 Task: Search one way flight ticket for 5 adults, 2 children, 1 infant in seat and 1 infant on lap in economy from Moab: Canyonlands Regional Airport to Greensboro: Piedmont Triad International Airport on 5-1-2023. Choice of flights is Spirit. Number of bags: 1 carry on bag. Price is upto 78000. Outbound departure time preference is 0:00.
Action: Mouse moved to (197, 342)
Screenshot: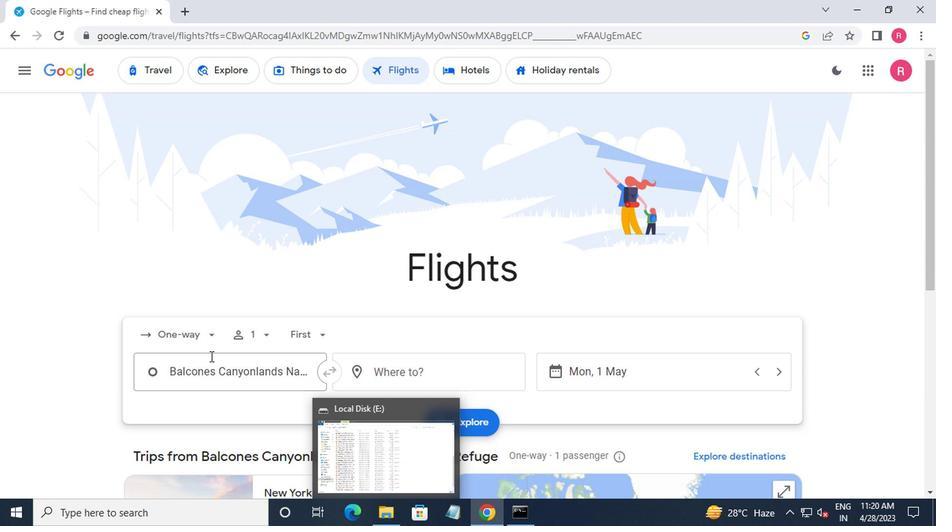 
Action: Mouse pressed left at (197, 342)
Screenshot: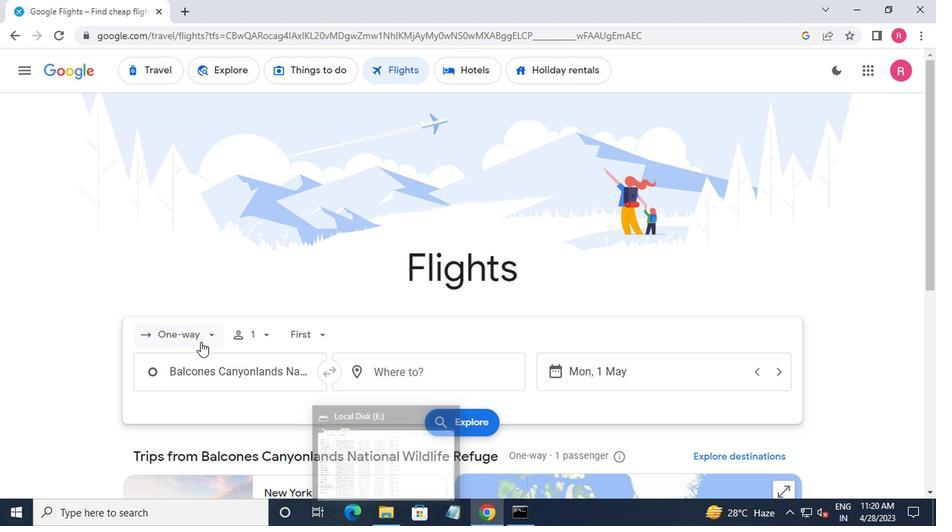 
Action: Mouse moved to (200, 407)
Screenshot: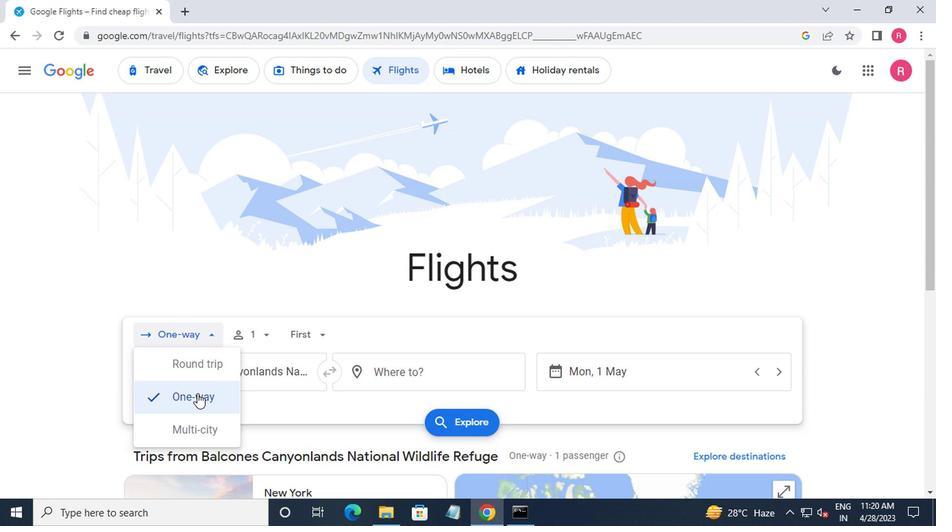 
Action: Mouse pressed left at (200, 407)
Screenshot: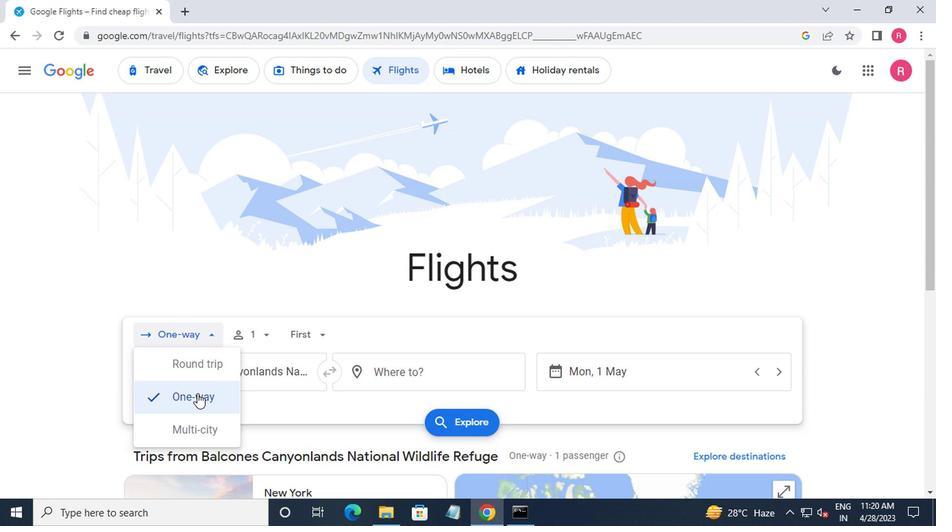 
Action: Mouse moved to (253, 338)
Screenshot: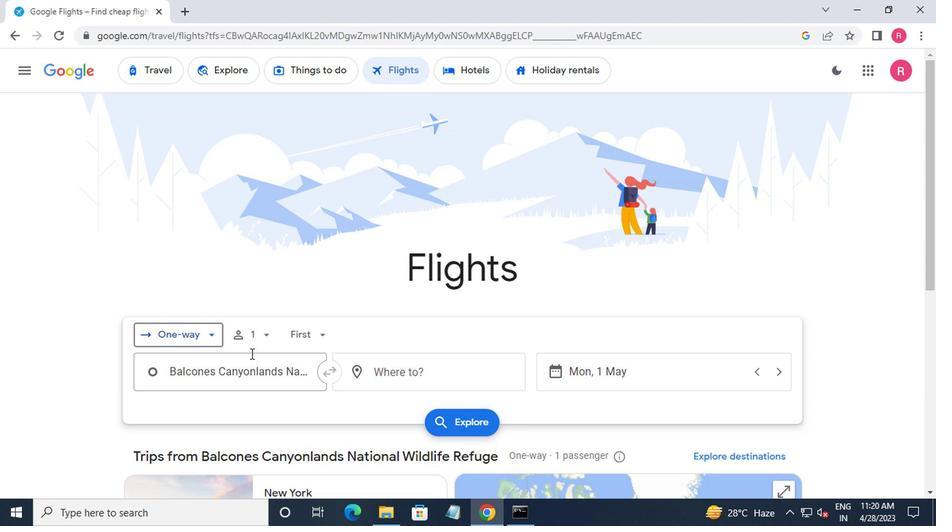 
Action: Mouse pressed left at (253, 338)
Screenshot: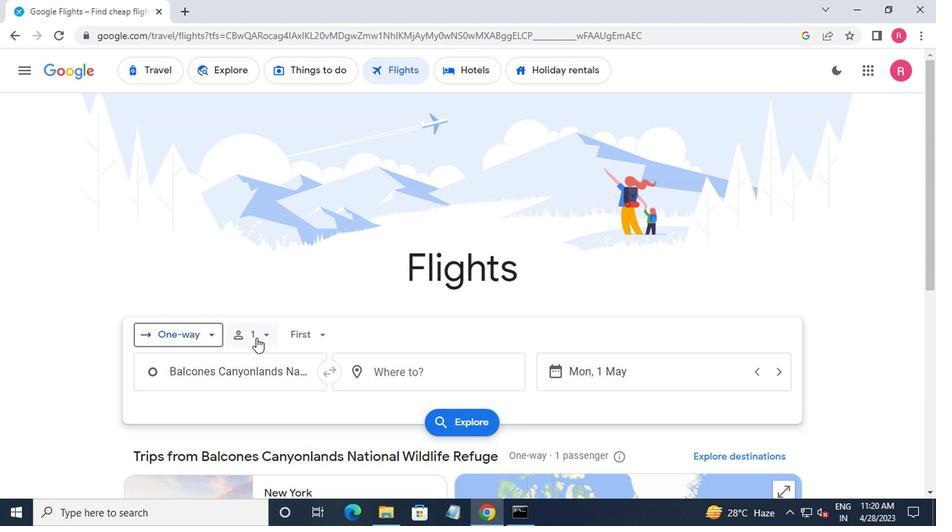 
Action: Mouse moved to (364, 363)
Screenshot: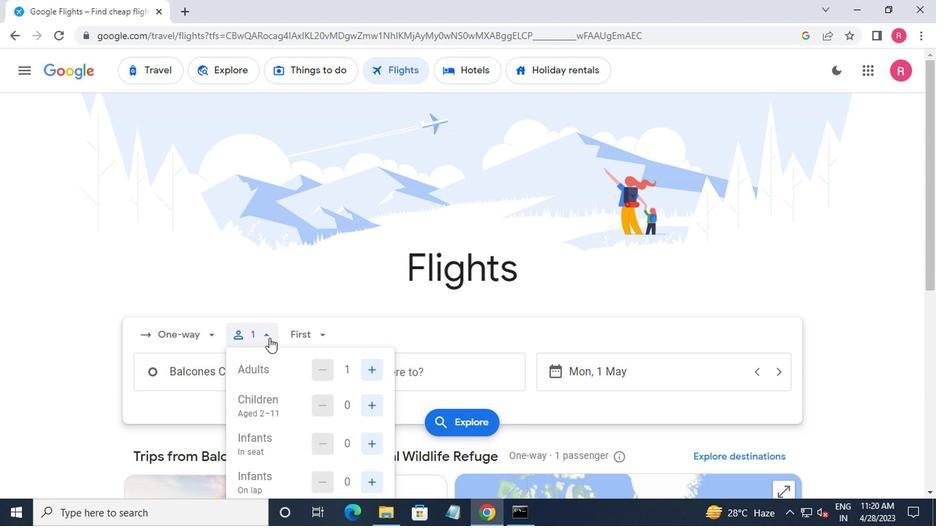 
Action: Mouse pressed left at (364, 363)
Screenshot: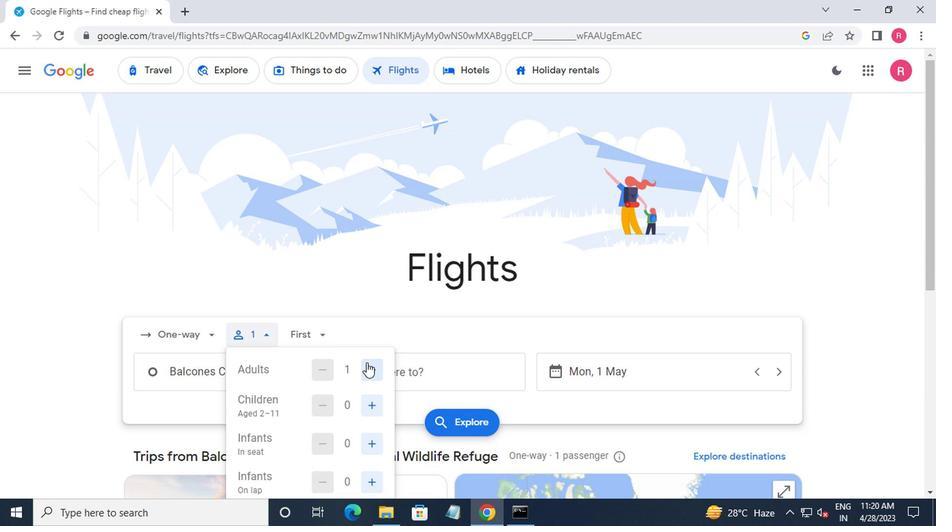 
Action: Mouse moved to (364, 363)
Screenshot: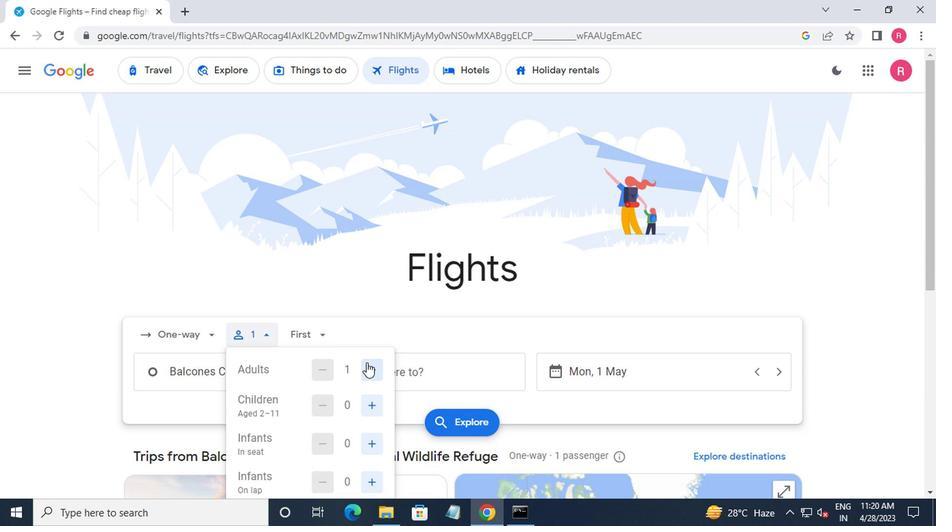 
Action: Mouse pressed left at (364, 363)
Screenshot: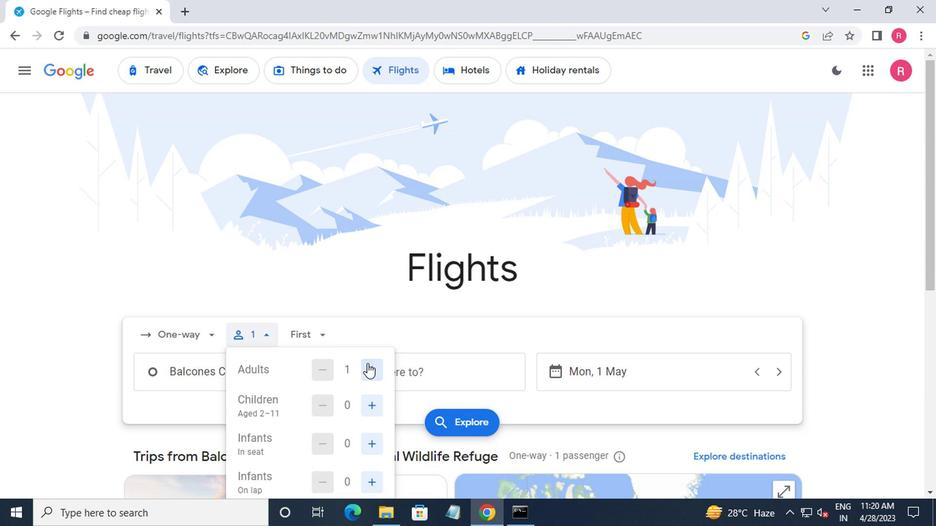 
Action: Mouse pressed left at (364, 363)
Screenshot: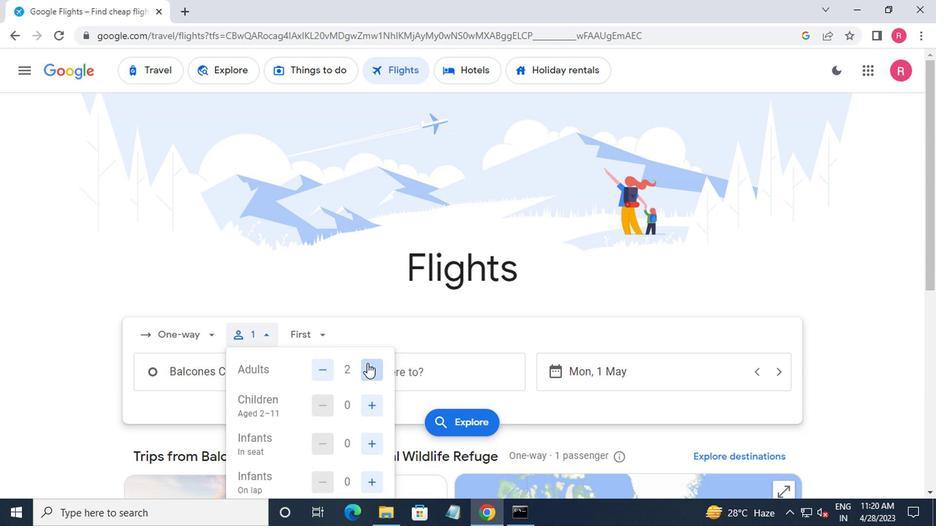 
Action: Mouse pressed left at (364, 363)
Screenshot: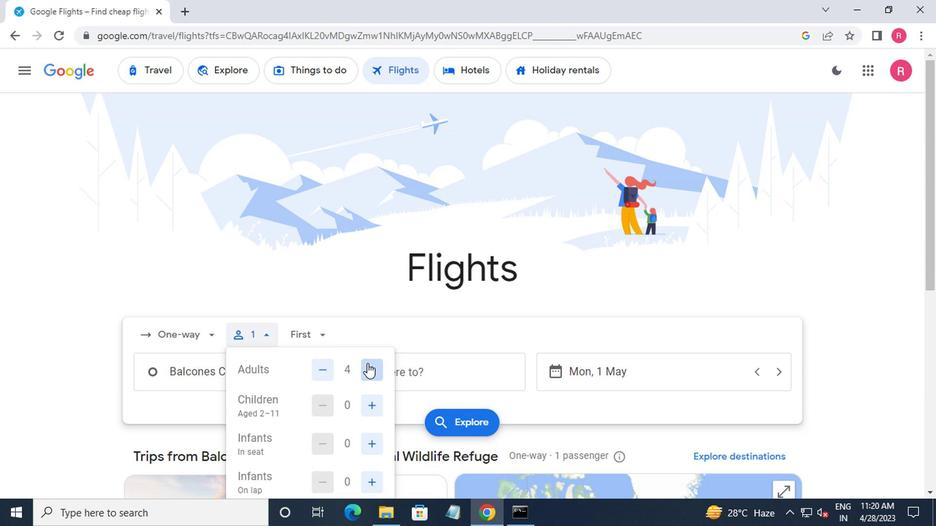 
Action: Mouse moved to (366, 407)
Screenshot: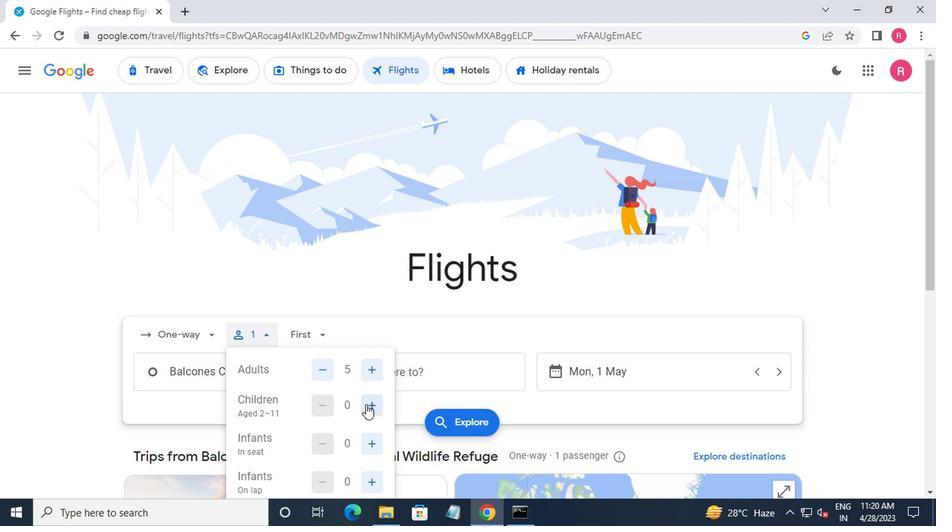 
Action: Mouse pressed left at (366, 407)
Screenshot: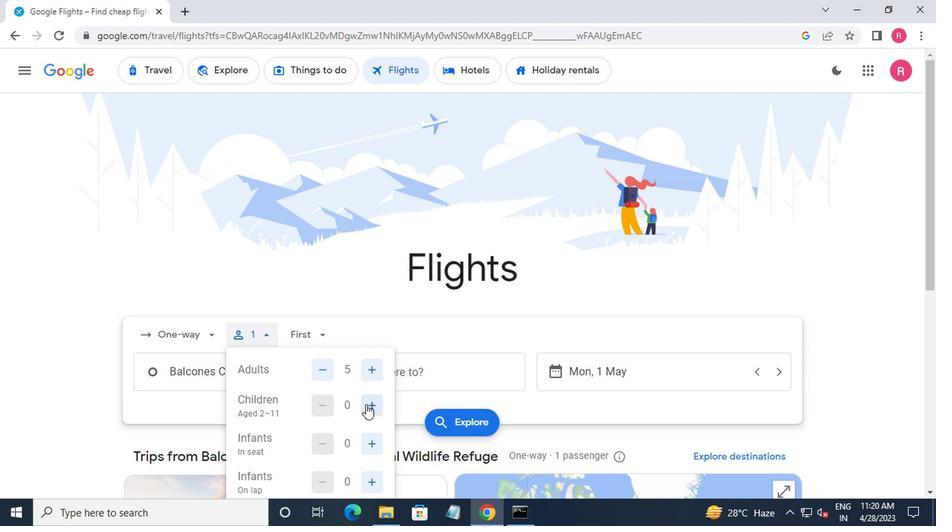 
Action: Mouse moved to (366, 407)
Screenshot: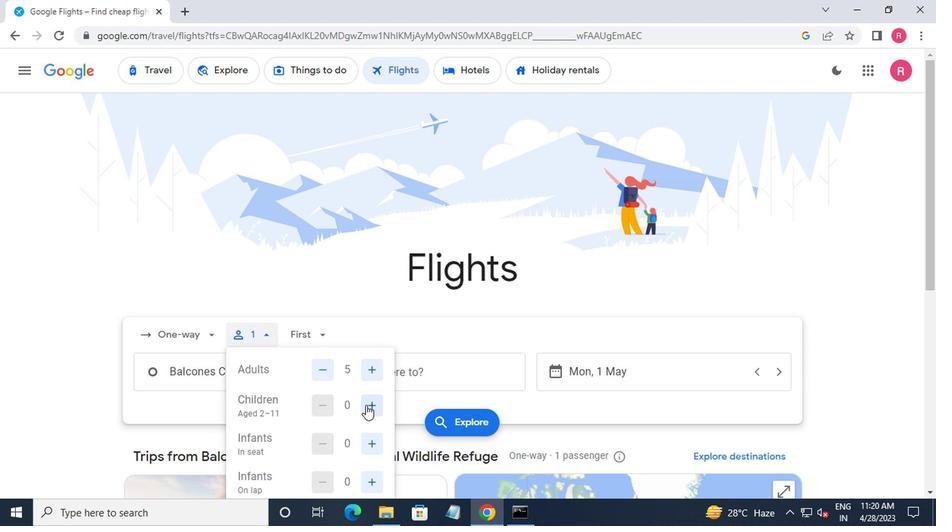 
Action: Mouse pressed left at (366, 407)
Screenshot: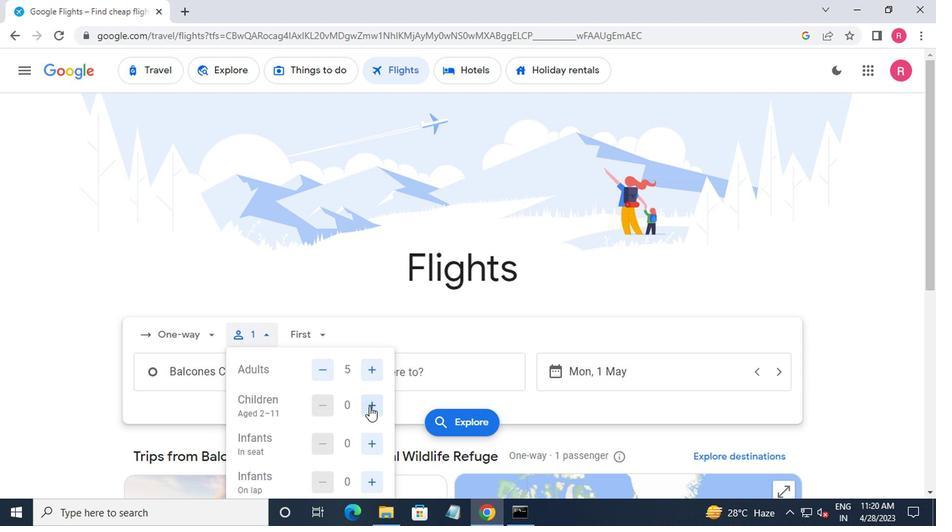 
Action: Mouse moved to (368, 444)
Screenshot: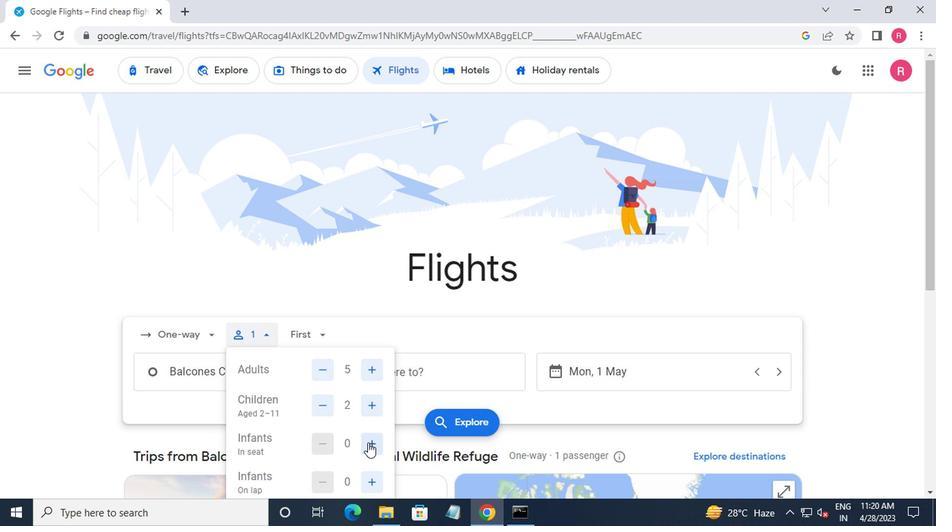 
Action: Mouse pressed left at (368, 444)
Screenshot: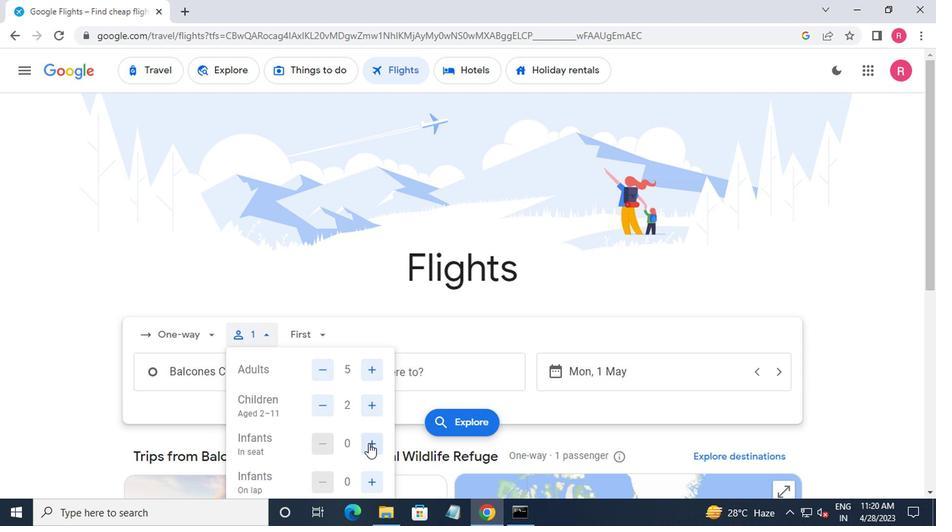 
Action: Mouse moved to (370, 484)
Screenshot: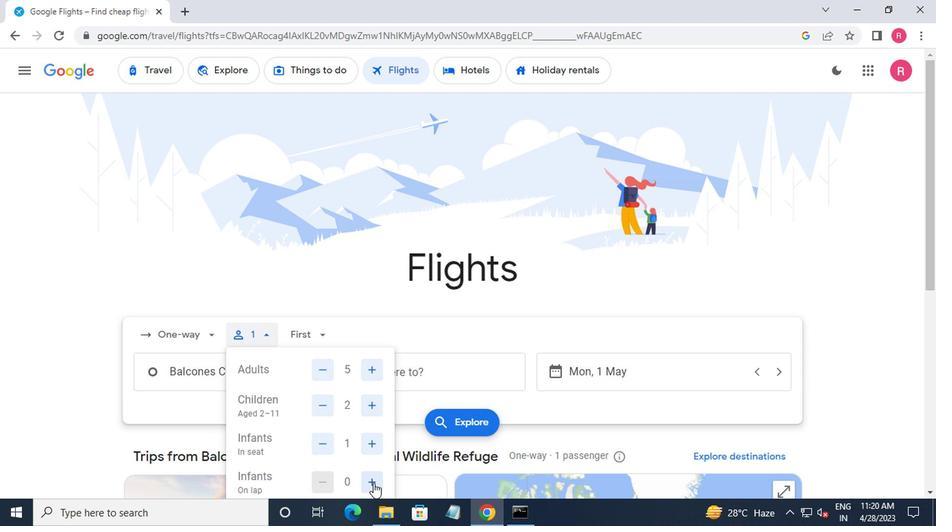 
Action: Mouse pressed left at (370, 484)
Screenshot: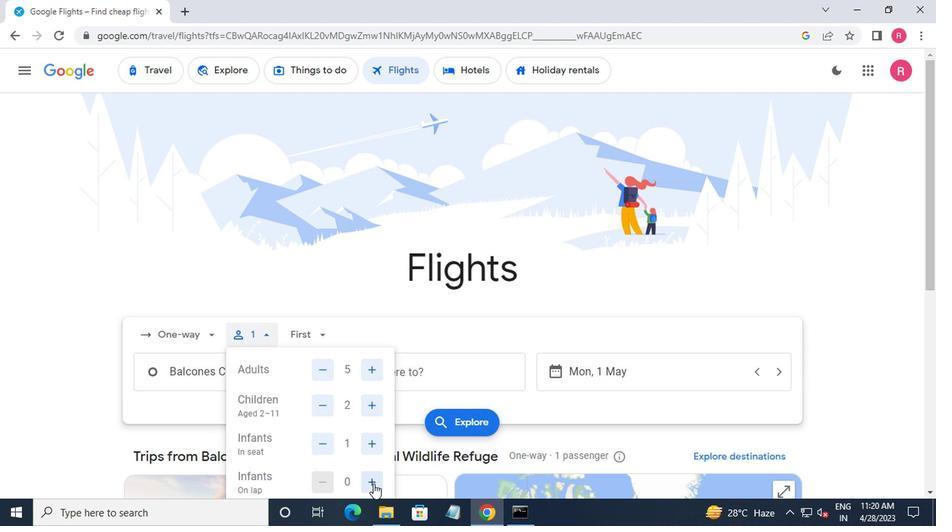 
Action: Mouse moved to (370, 467)
Screenshot: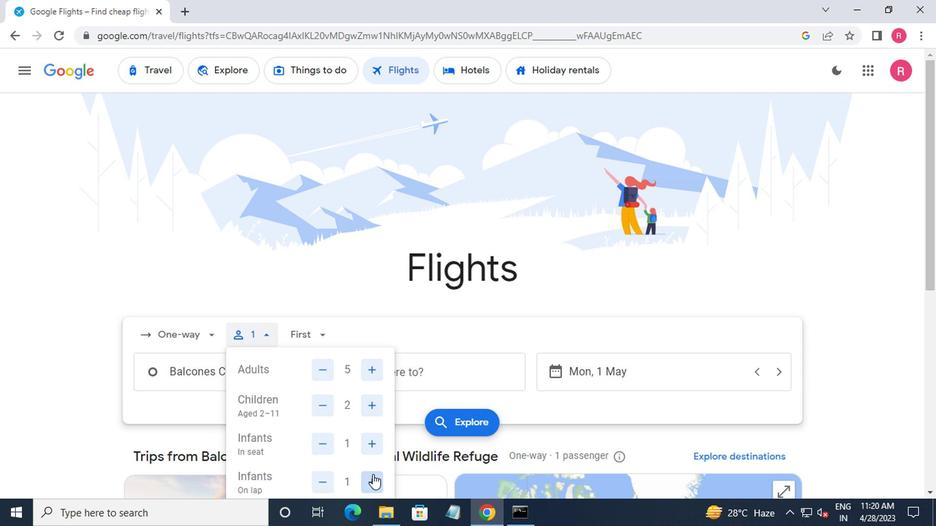 
Action: Mouse scrolled (370, 467) with delta (0, 0)
Screenshot: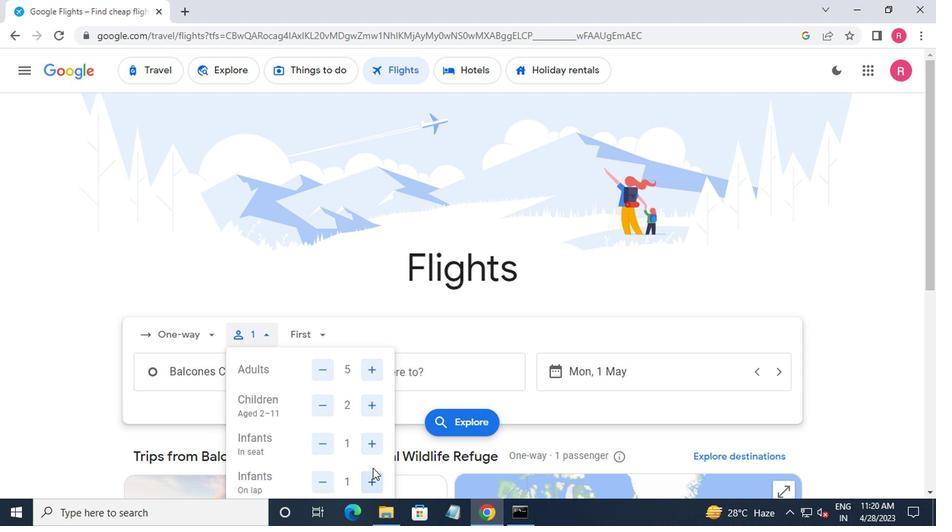 
Action: Mouse moved to (364, 455)
Screenshot: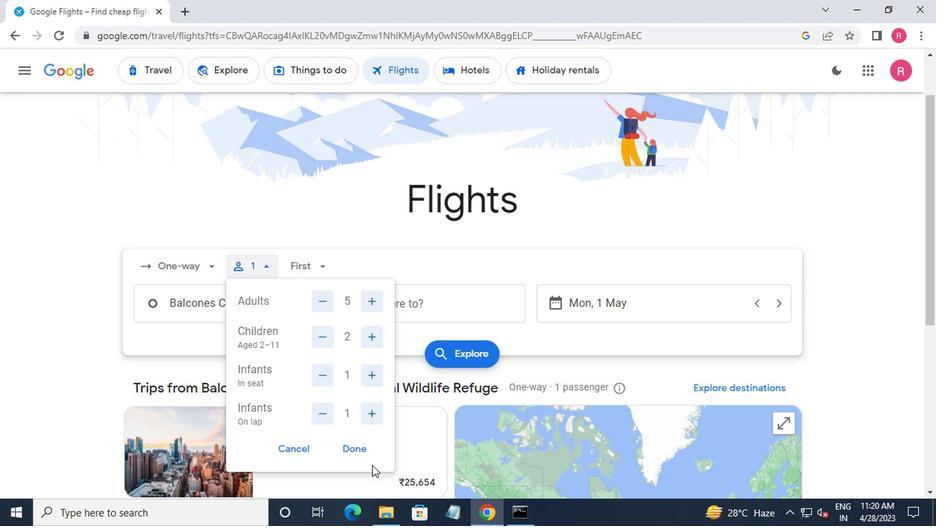 
Action: Mouse pressed left at (364, 455)
Screenshot: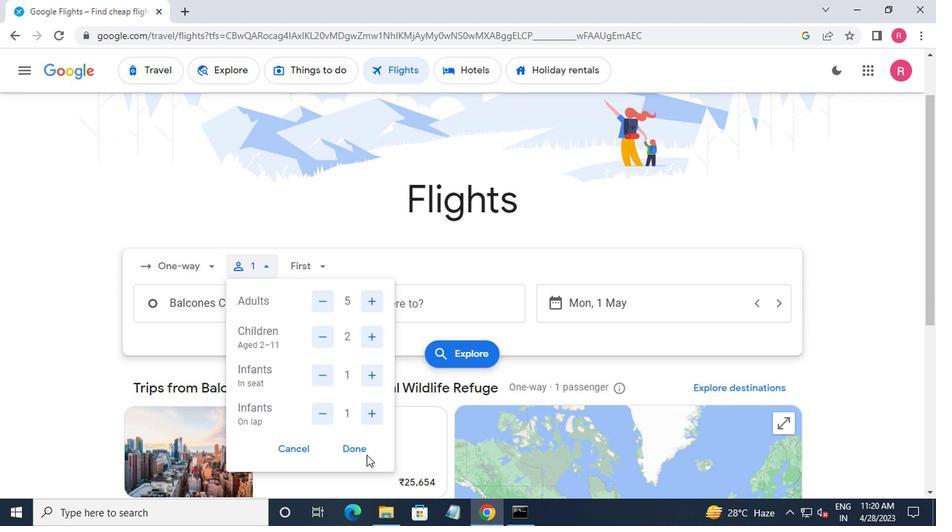 
Action: Mouse moved to (273, 318)
Screenshot: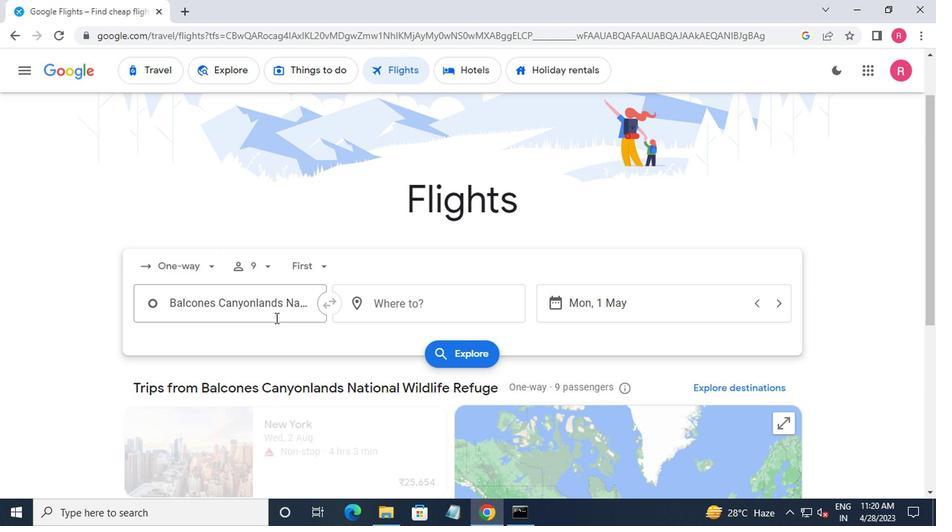 
Action: Mouse pressed left at (273, 318)
Screenshot: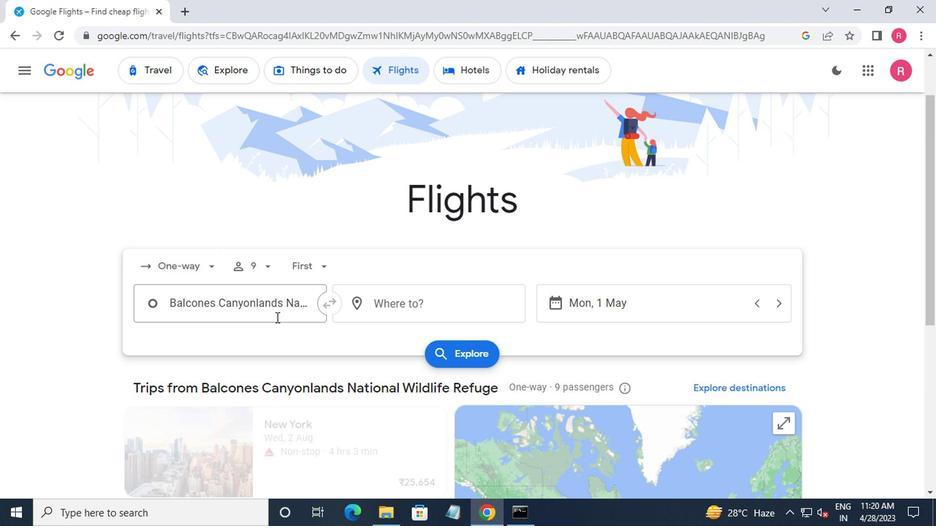 
Action: Key pressed <Key.shift>CANYONLANDS<Key.space>RE
Screenshot: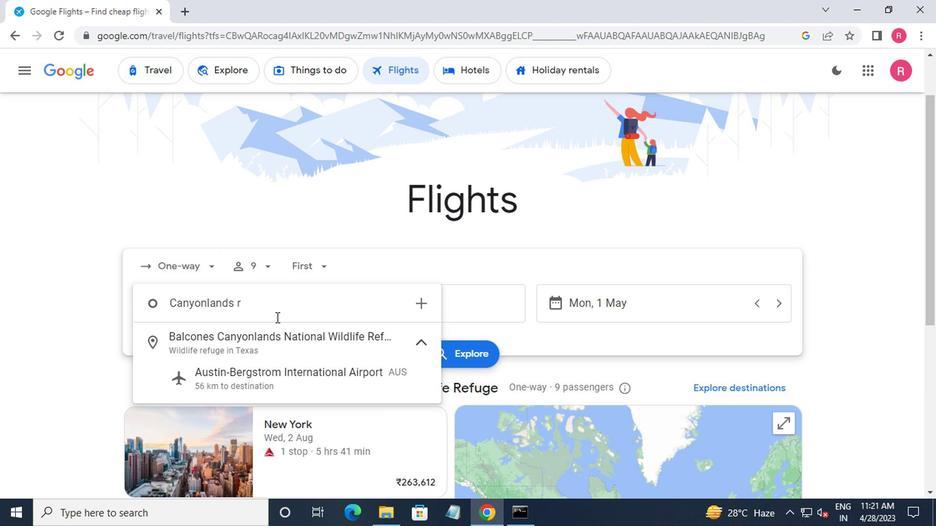 
Action: Mouse moved to (267, 348)
Screenshot: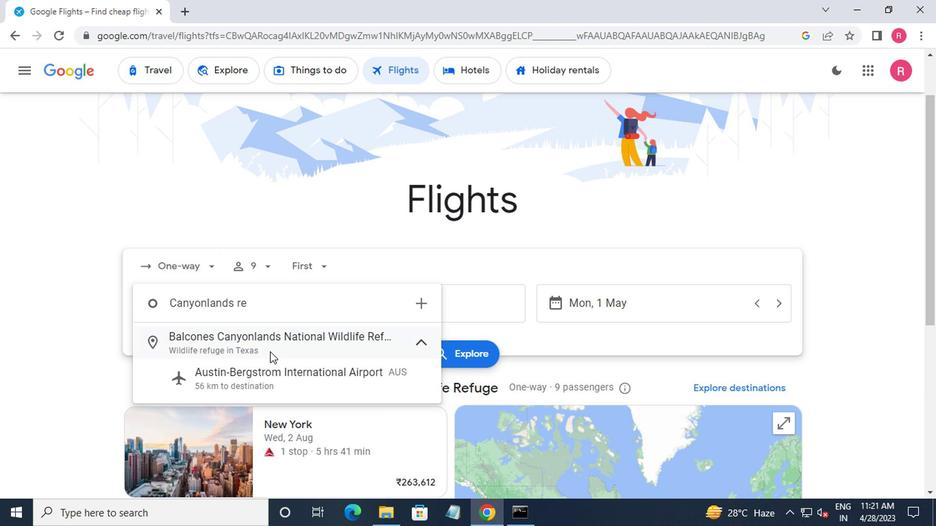 
Action: Mouse pressed left at (267, 348)
Screenshot: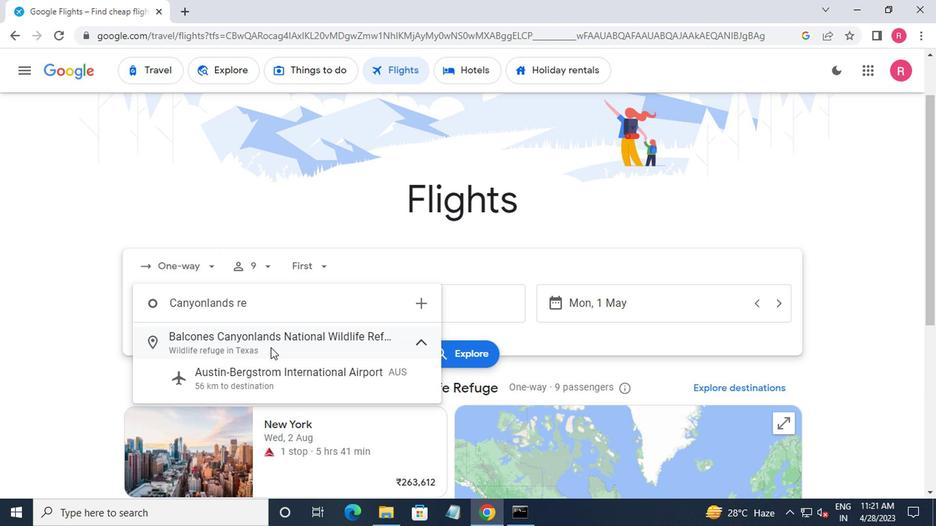 
Action: Mouse moved to (391, 302)
Screenshot: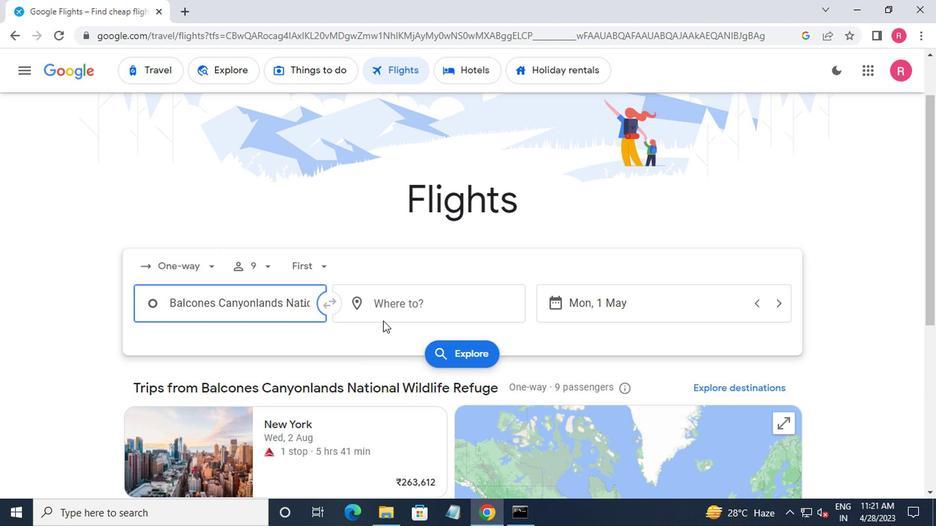 
Action: Mouse pressed left at (391, 302)
Screenshot: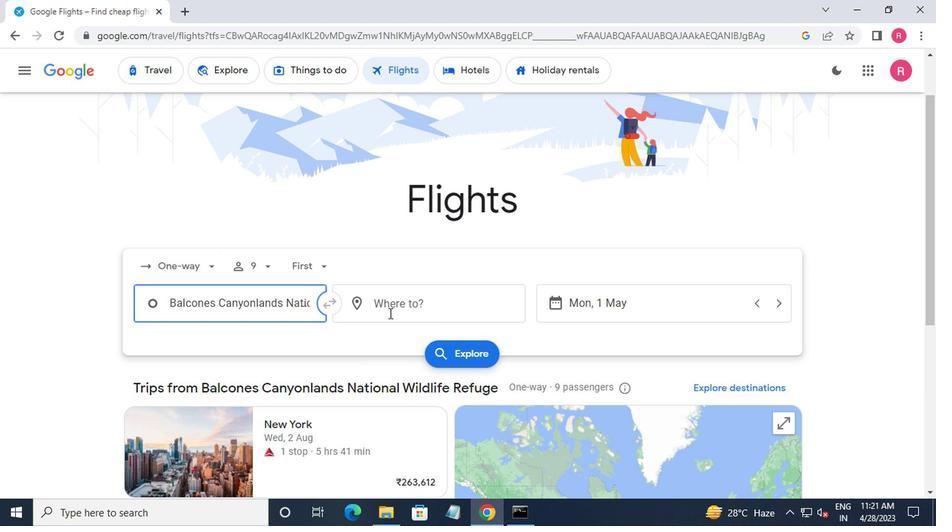 
Action: Key pressed <Key.shift><Key.shift><Key.shift><Key.shift><Key.shift><Key.shift><Key.shift><Key.shift><Key.shift><Key.shift><Key.shift><Key.shift><Key.shift><Key.shift><Key.shift><Key.shift>GILL
Screenshot: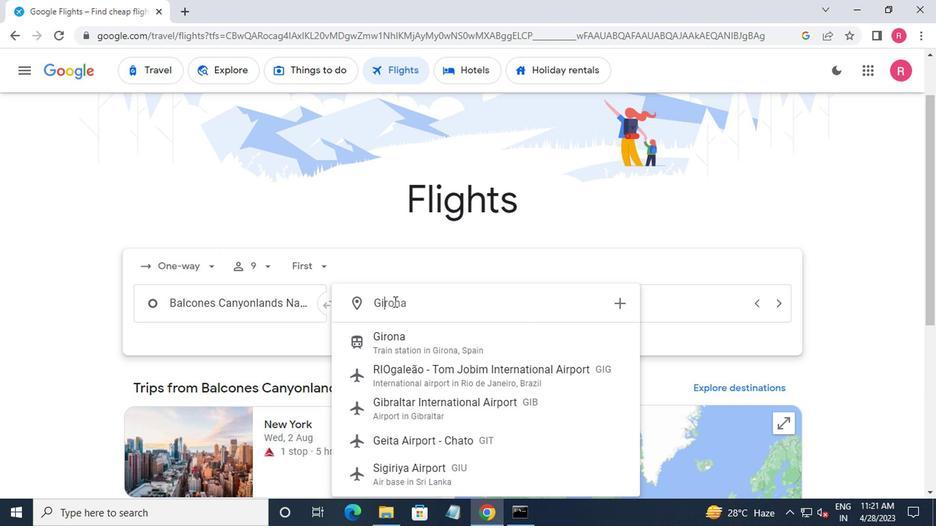 
Action: Mouse moved to (391, 301)
Screenshot: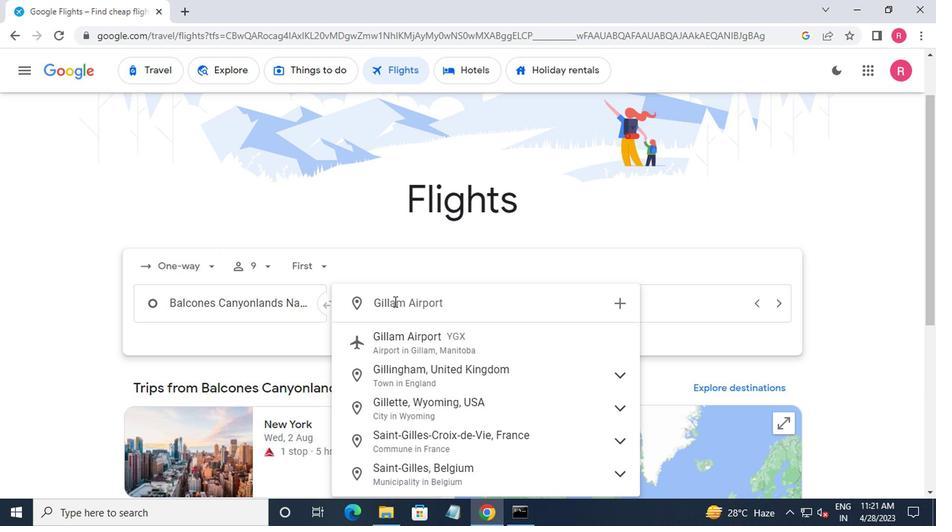 
Action: Key pressed ETTE
Screenshot: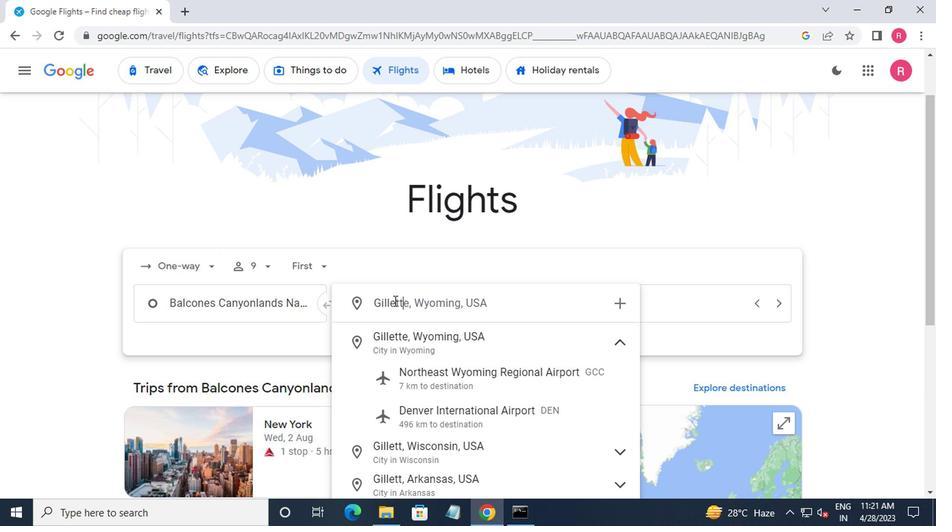 
Action: Mouse moved to (431, 344)
Screenshot: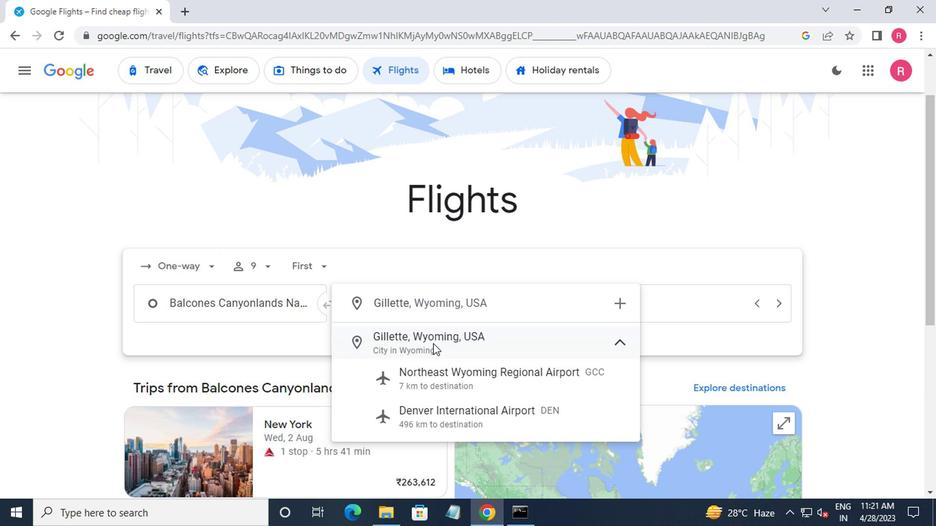 
Action: Mouse pressed left at (431, 344)
Screenshot: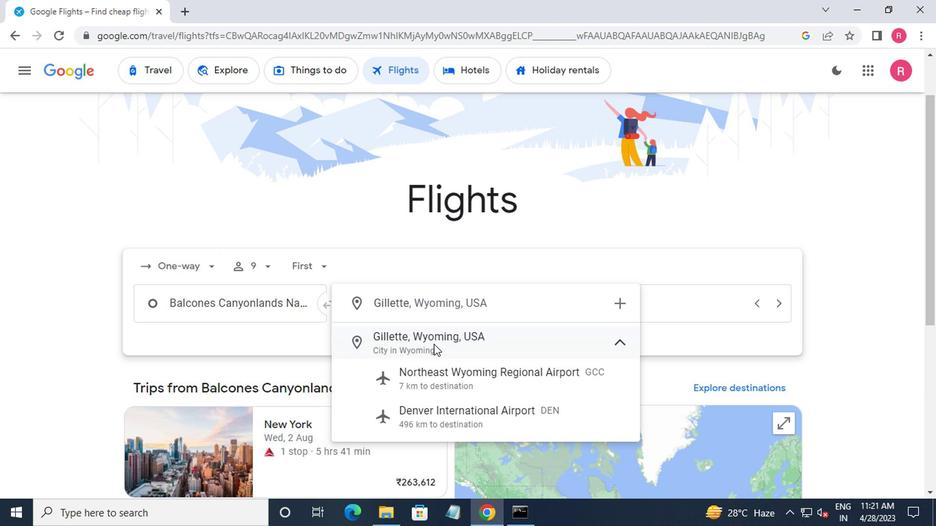 
Action: Mouse moved to (635, 309)
Screenshot: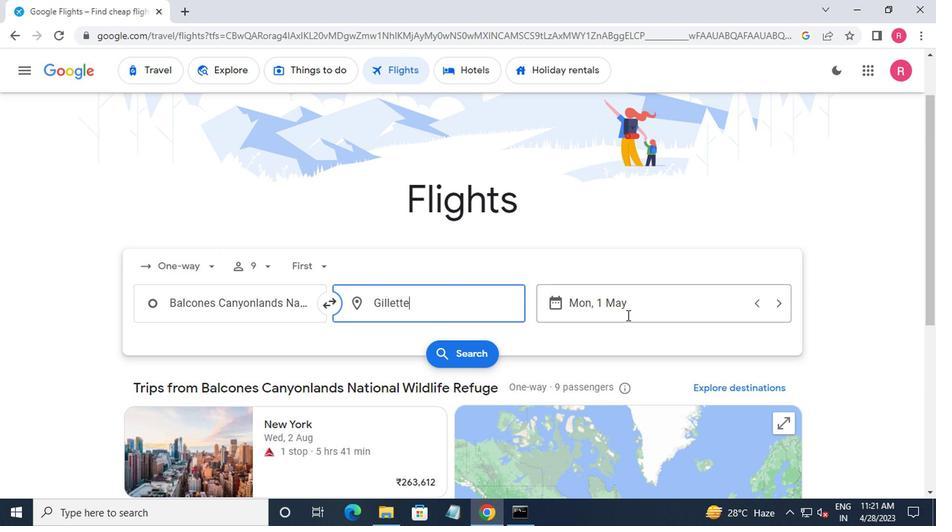 
Action: Mouse pressed left at (635, 309)
Screenshot: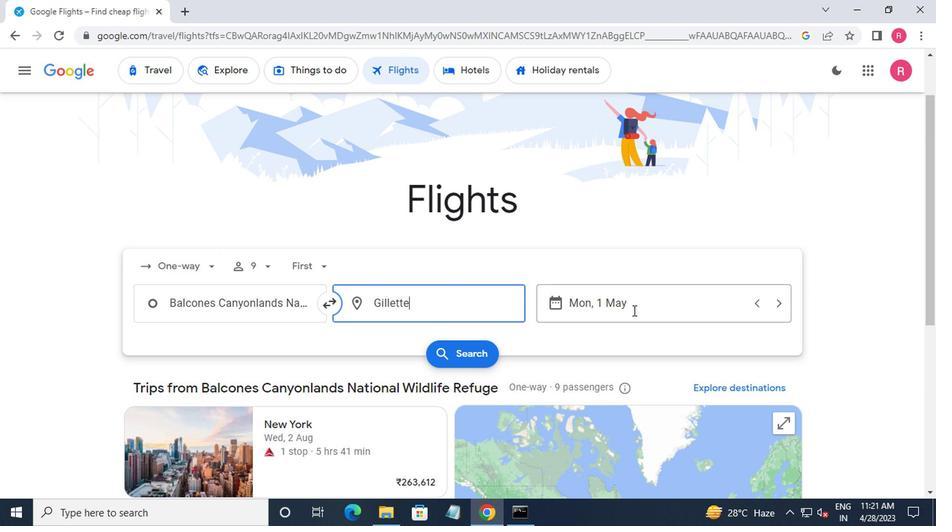 
Action: Mouse moved to (595, 253)
Screenshot: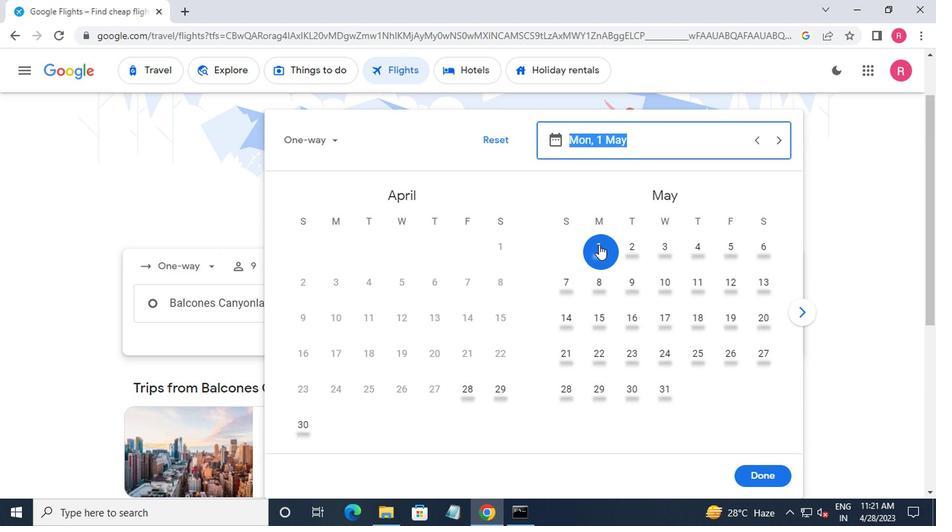 
Action: Mouse pressed left at (595, 253)
Screenshot: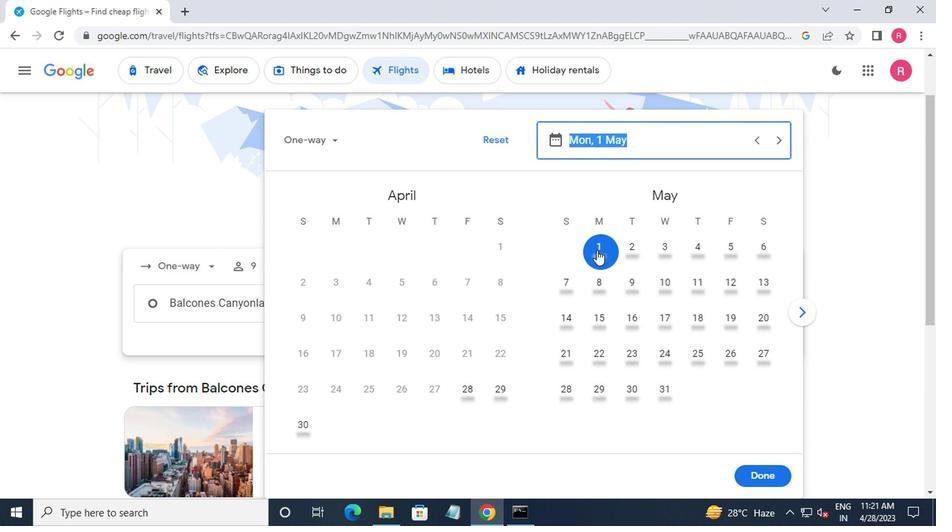 
Action: Mouse moved to (751, 474)
Screenshot: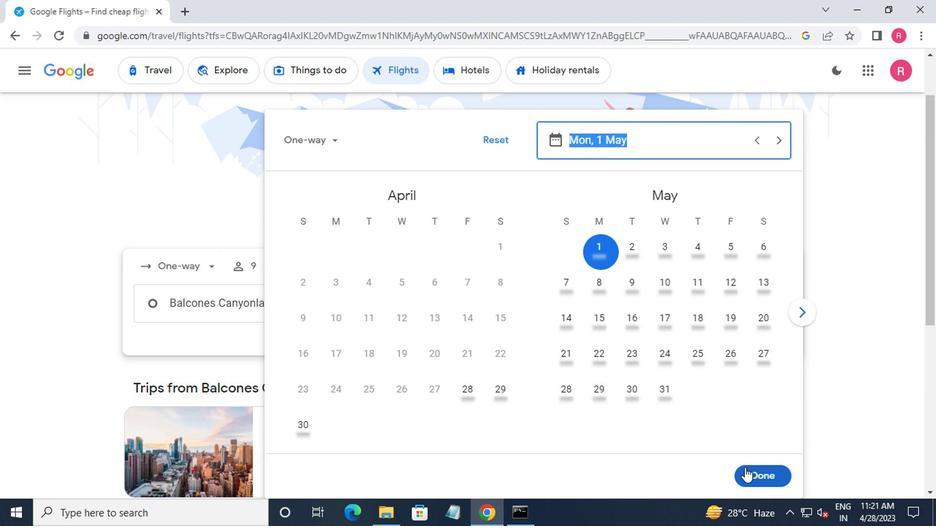
Action: Mouse pressed left at (751, 474)
Screenshot: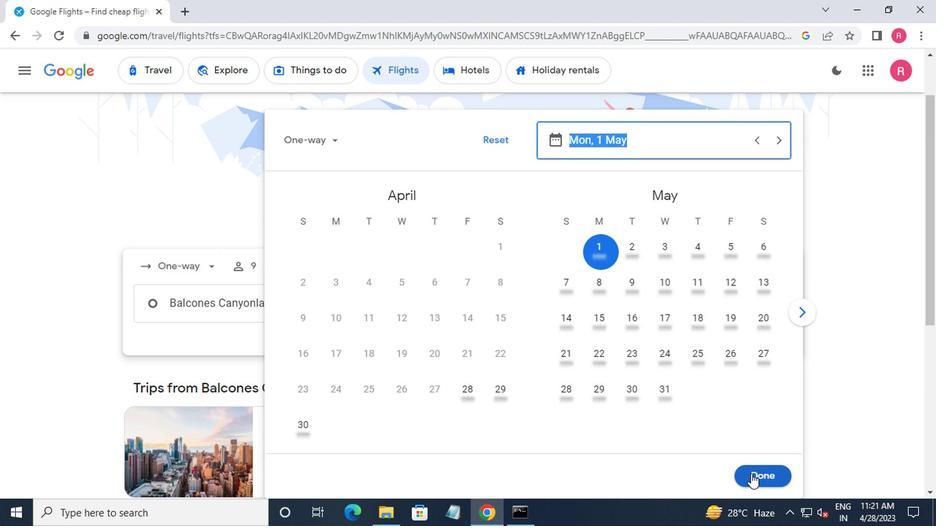 
Action: Mouse moved to (459, 349)
Screenshot: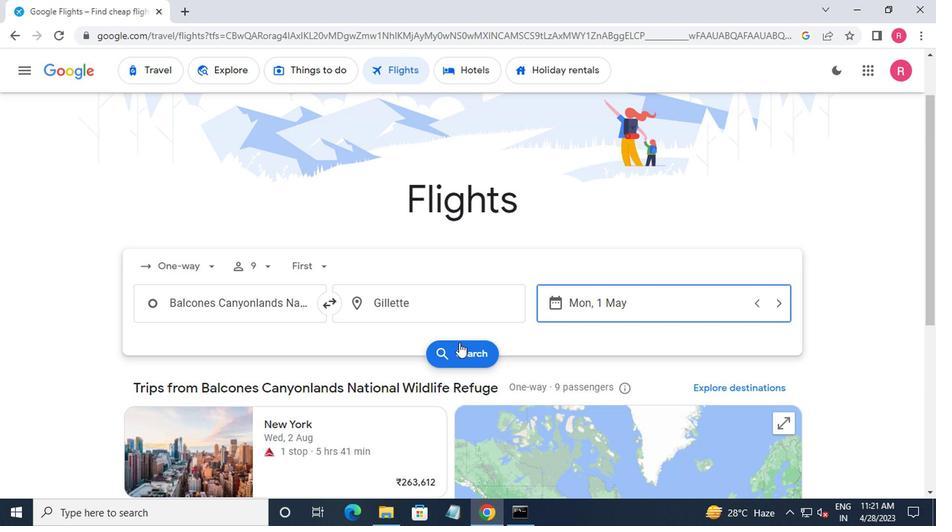 
Action: Mouse pressed left at (459, 349)
Screenshot: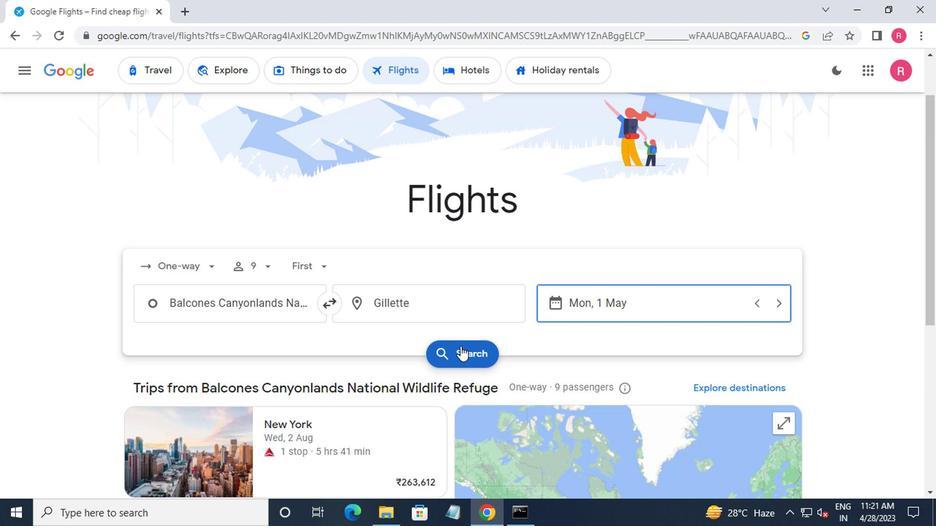 
Action: Mouse moved to (156, 194)
Screenshot: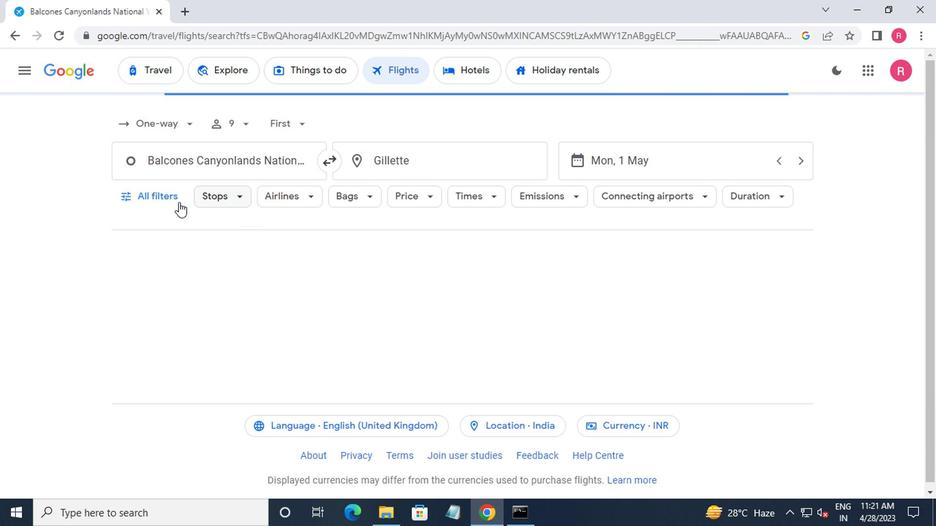 
Action: Mouse pressed left at (156, 194)
Screenshot: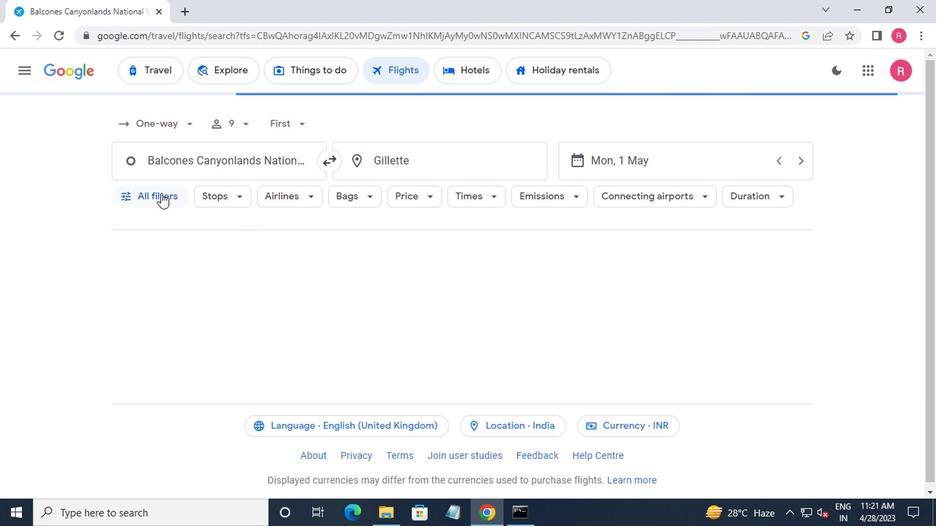 
Action: Mouse moved to (177, 320)
Screenshot: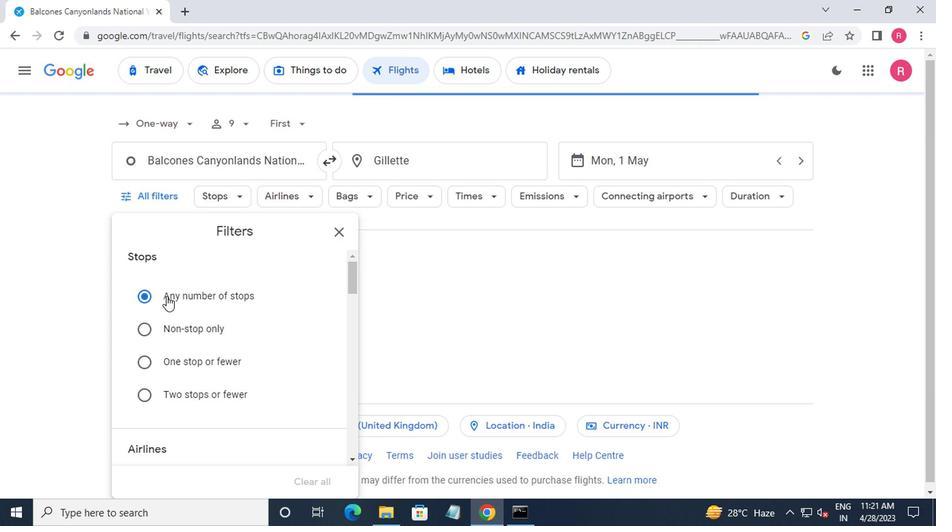 
Action: Mouse scrolled (177, 319) with delta (0, 0)
Screenshot: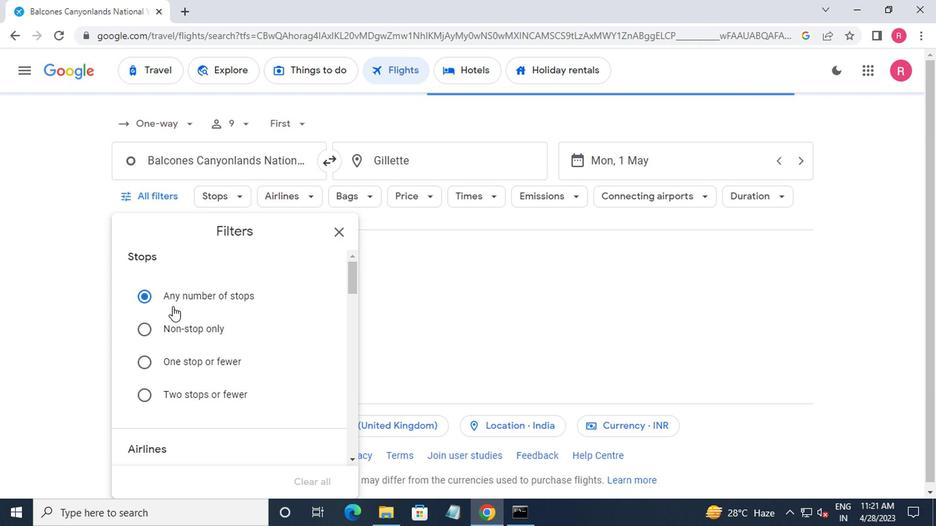 
Action: Mouse moved to (177, 321)
Screenshot: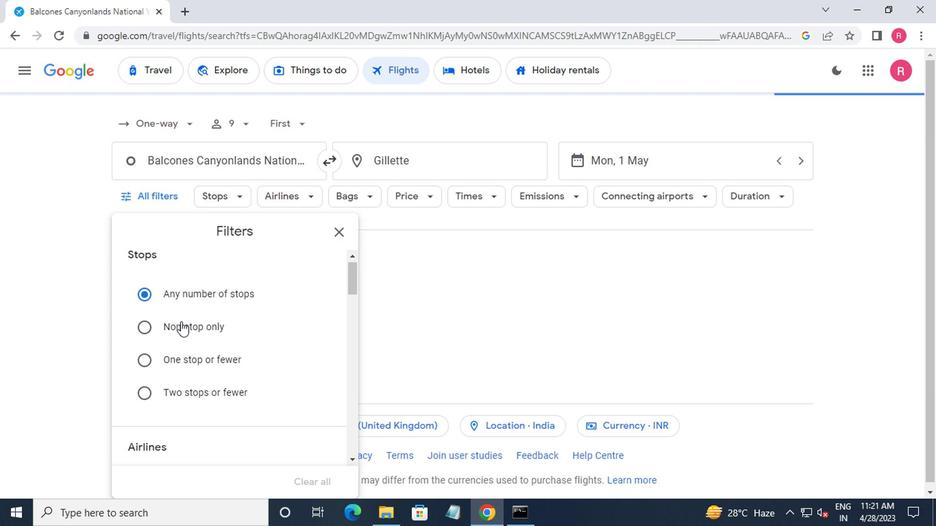 
Action: Mouse scrolled (177, 321) with delta (0, 0)
Screenshot: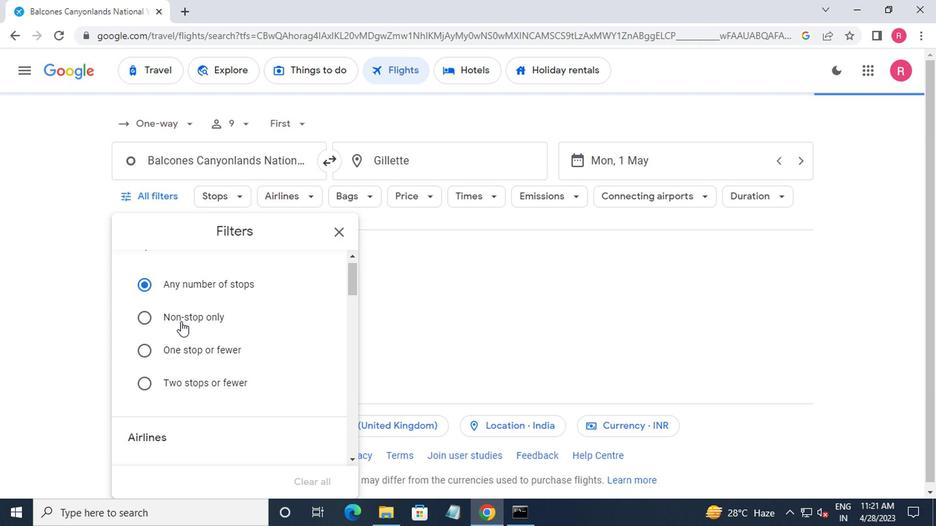 
Action: Mouse moved to (178, 324)
Screenshot: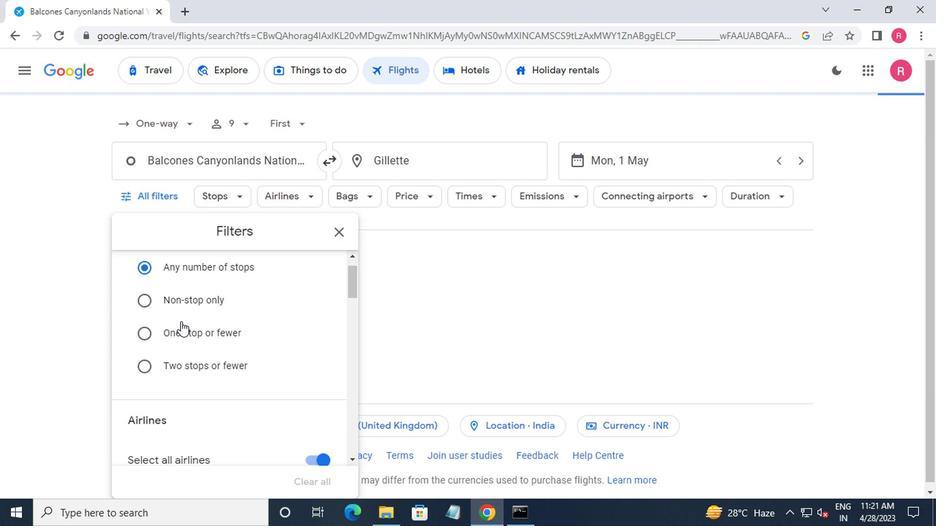 
Action: Mouse scrolled (178, 323) with delta (0, 0)
Screenshot: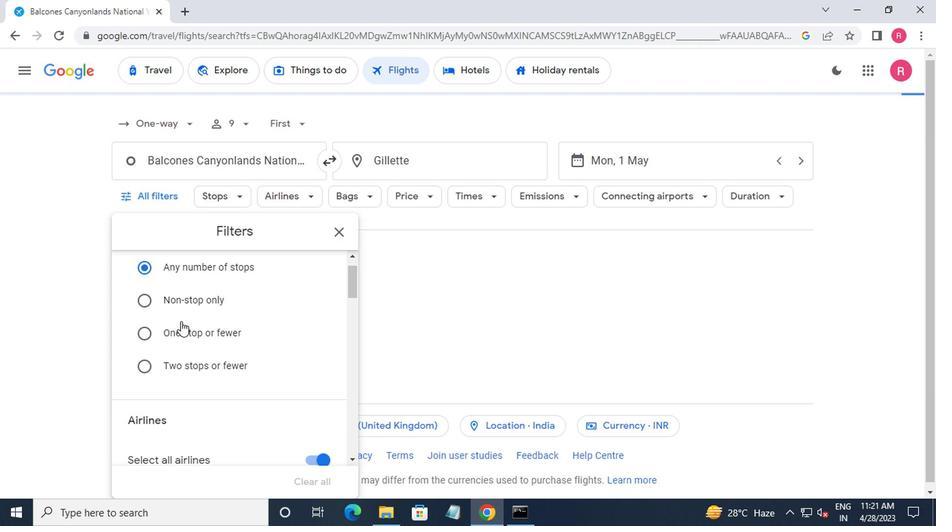 
Action: Mouse scrolled (178, 323) with delta (0, 0)
Screenshot: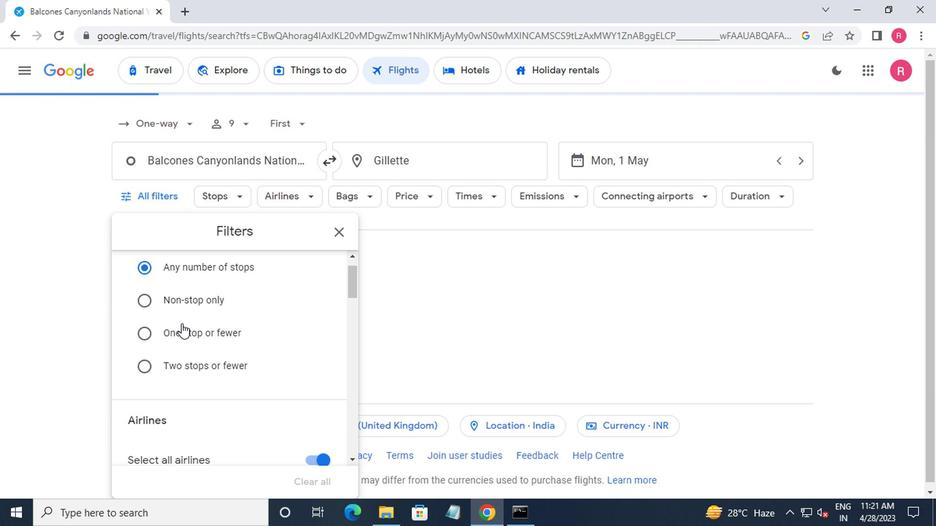 
Action: Mouse moved to (206, 325)
Screenshot: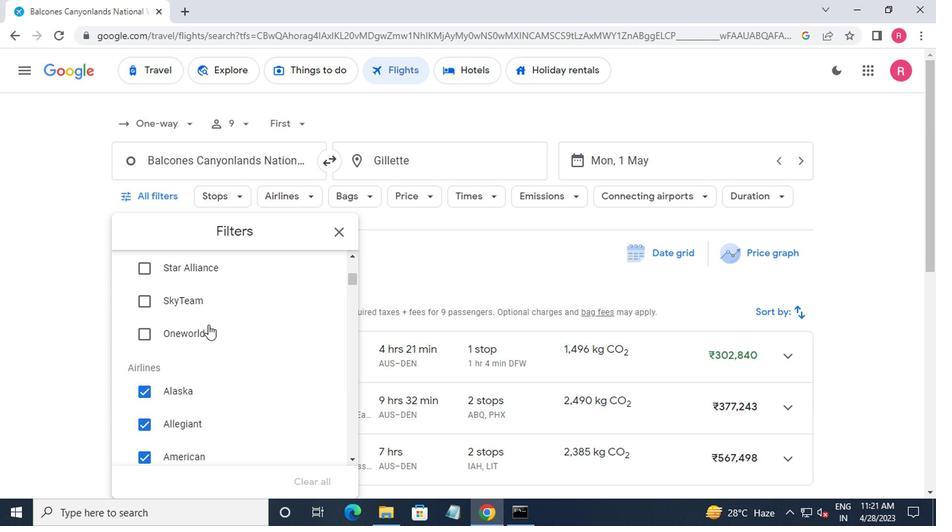 
Action: Mouse scrolled (206, 326) with delta (0, 0)
Screenshot: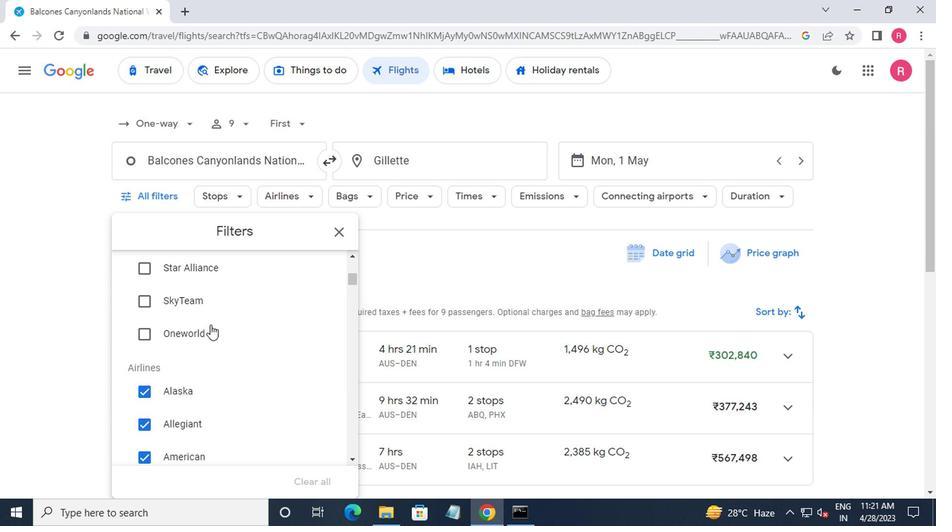 
Action: Mouse scrolled (206, 326) with delta (0, 0)
Screenshot: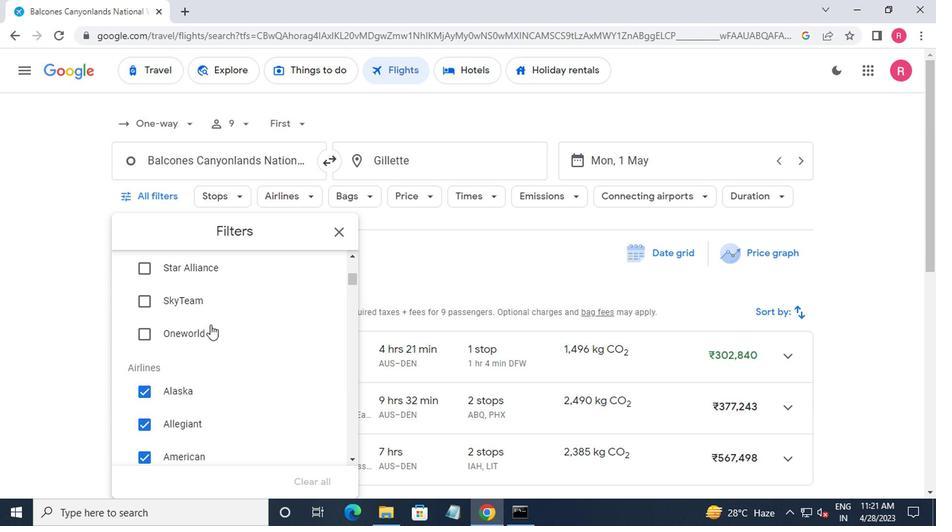 
Action: Mouse moved to (303, 354)
Screenshot: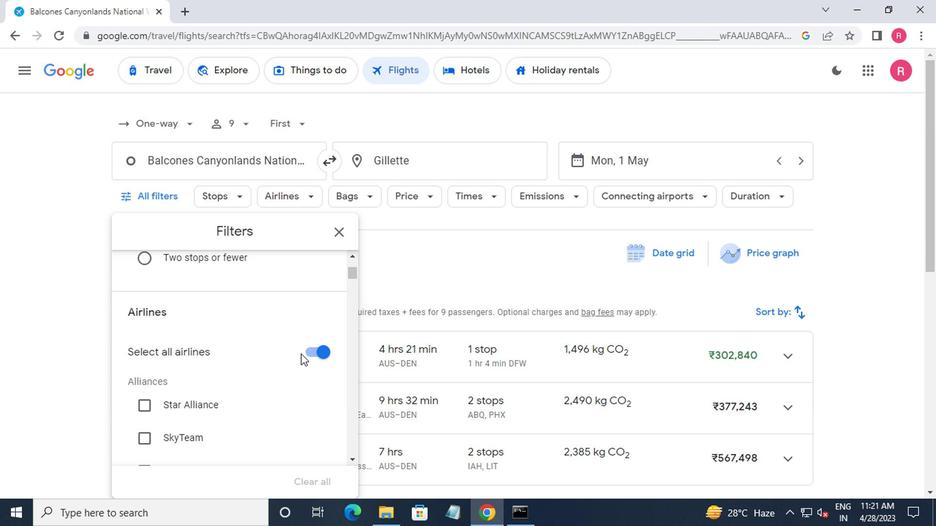 
Action: Mouse pressed left at (303, 354)
Screenshot: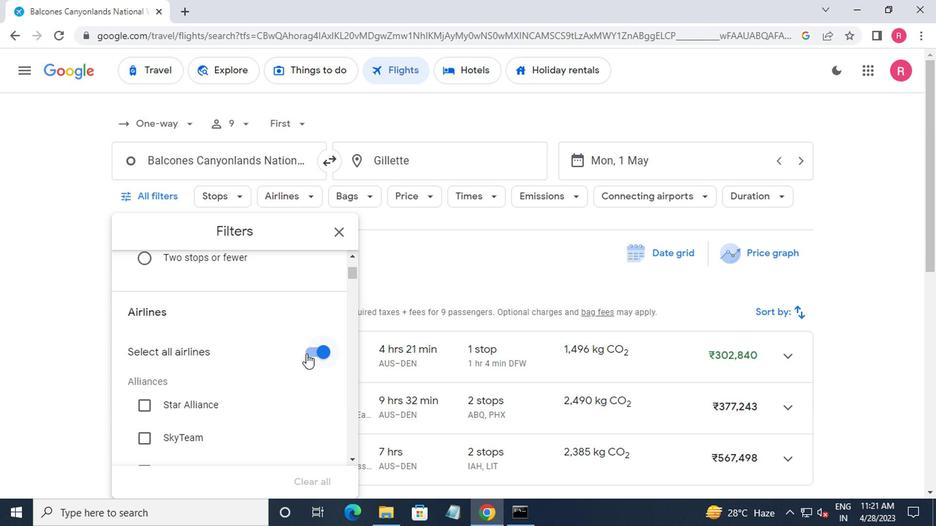 
Action: Mouse moved to (282, 360)
Screenshot: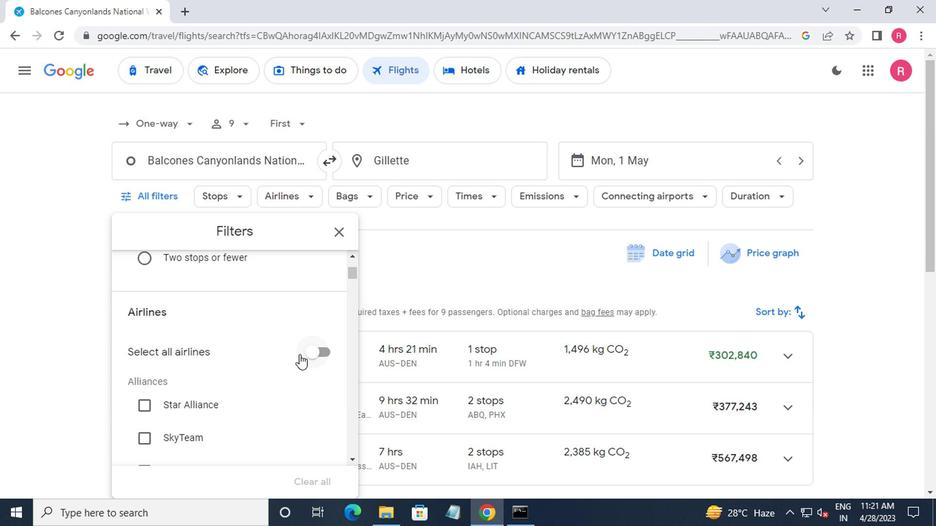 
Action: Mouse scrolled (282, 359) with delta (0, 0)
Screenshot: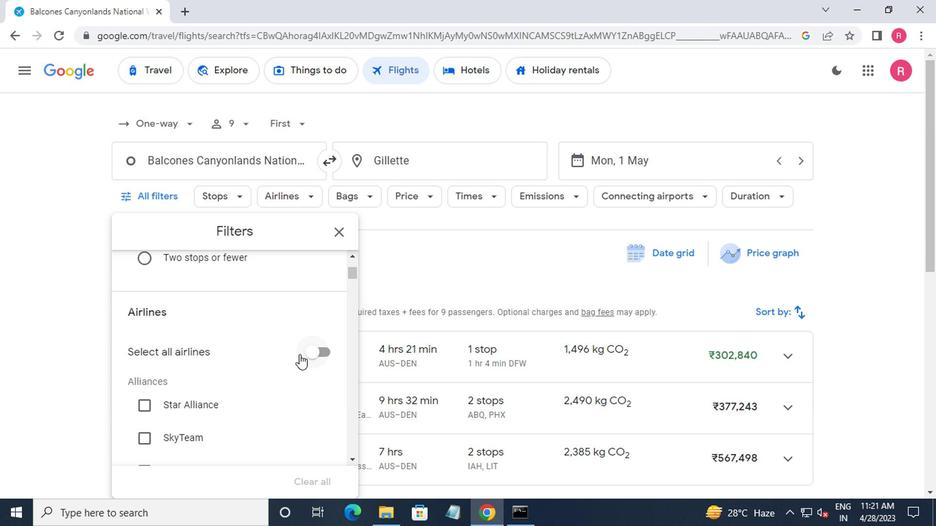 
Action: Mouse moved to (278, 360)
Screenshot: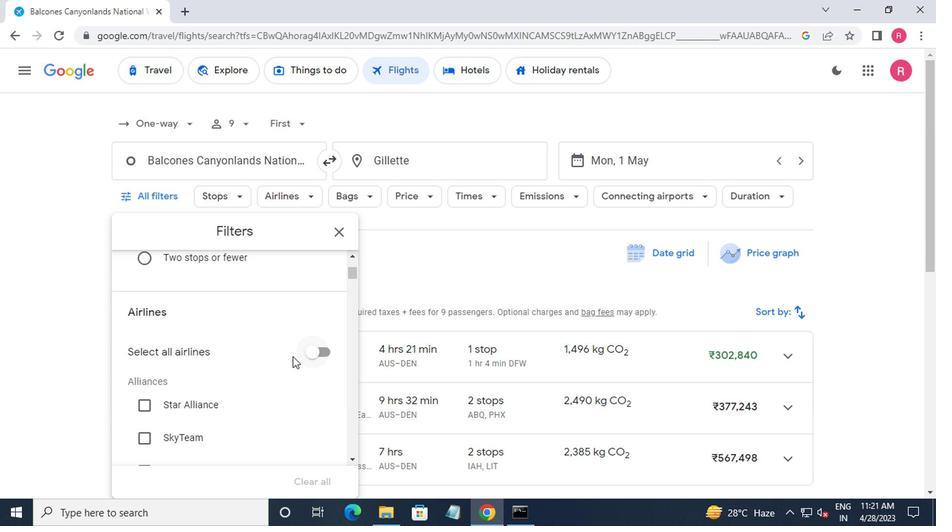 
Action: Mouse scrolled (278, 360) with delta (0, 0)
Screenshot: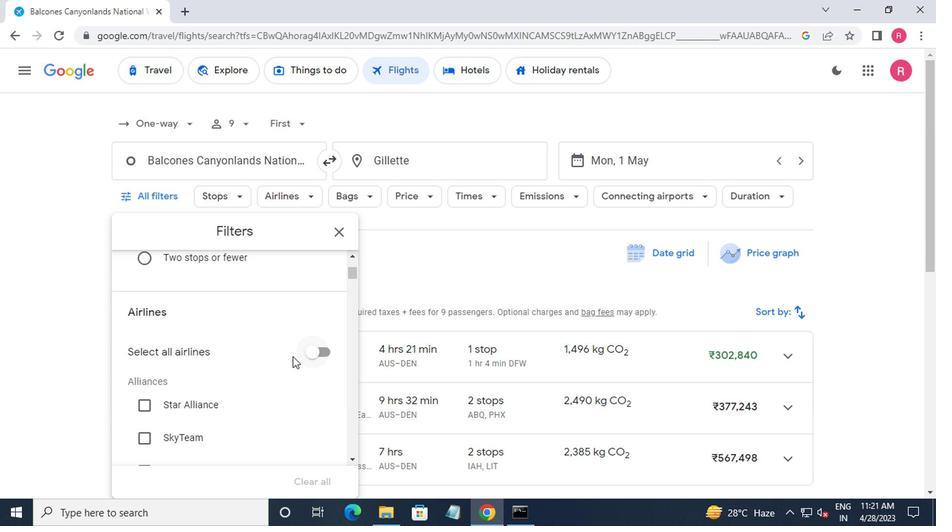 
Action: Mouse moved to (265, 360)
Screenshot: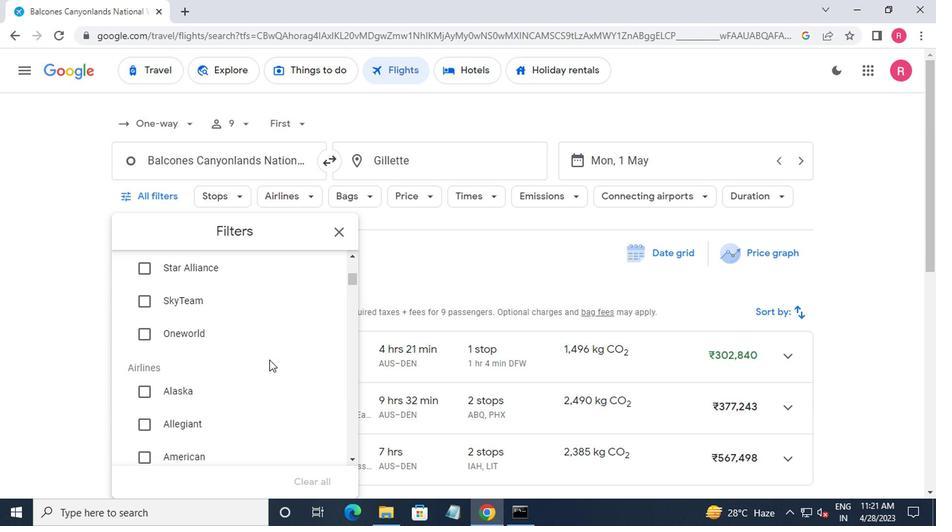 
Action: Mouse scrolled (265, 359) with delta (0, 0)
Screenshot: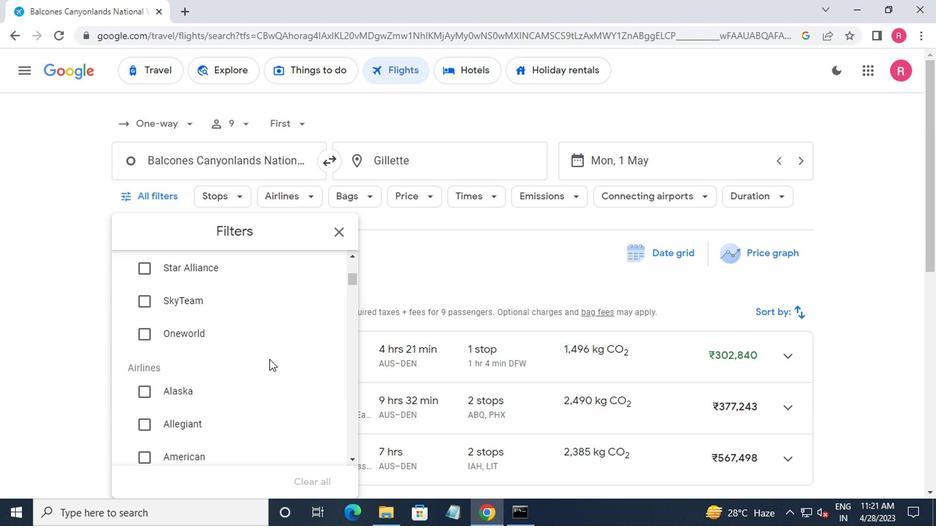 
Action: Mouse scrolled (265, 359) with delta (0, 0)
Screenshot: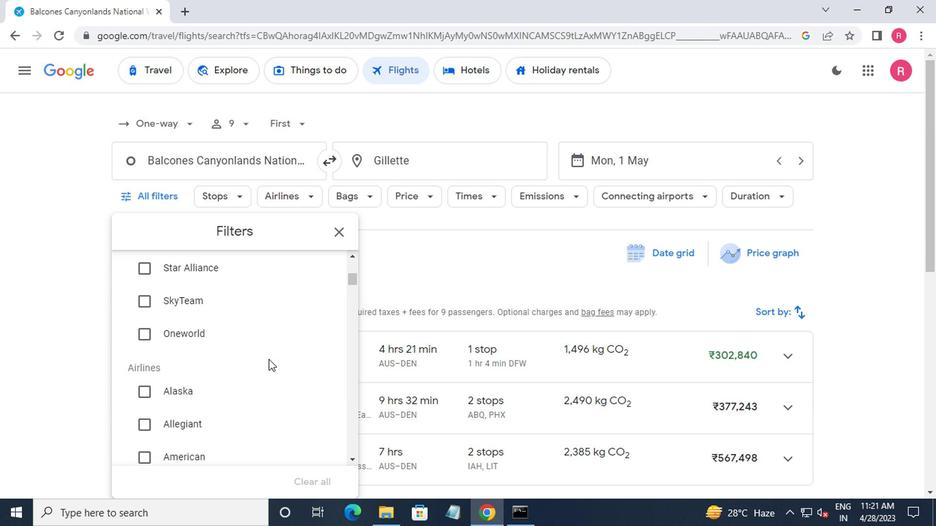 
Action: Mouse scrolled (265, 359) with delta (0, 0)
Screenshot: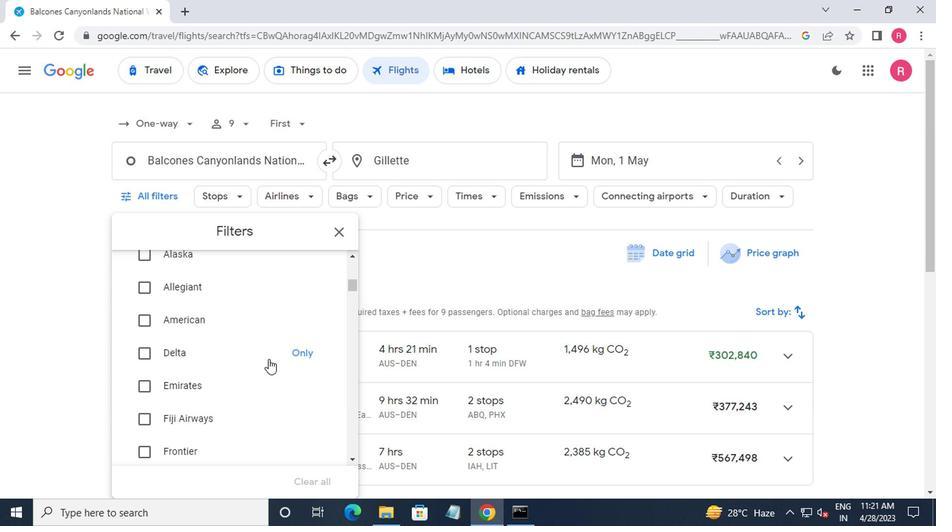 
Action: Mouse scrolled (265, 359) with delta (0, 0)
Screenshot: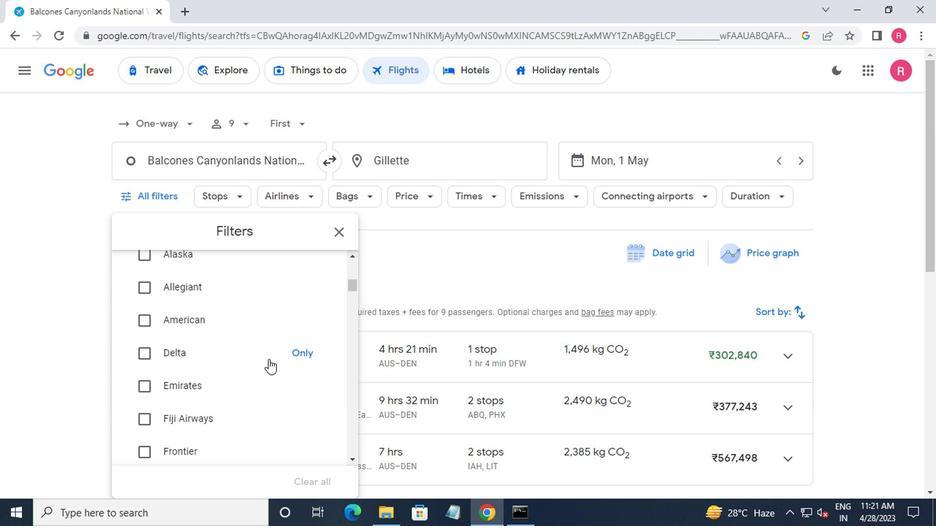 
Action: Mouse scrolled (265, 359) with delta (0, 0)
Screenshot: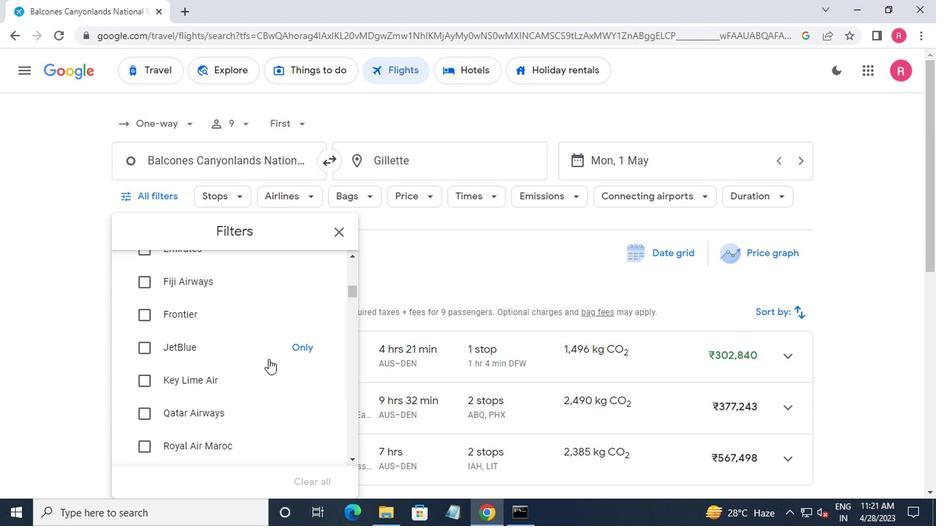 
Action: Mouse scrolled (265, 359) with delta (0, 0)
Screenshot: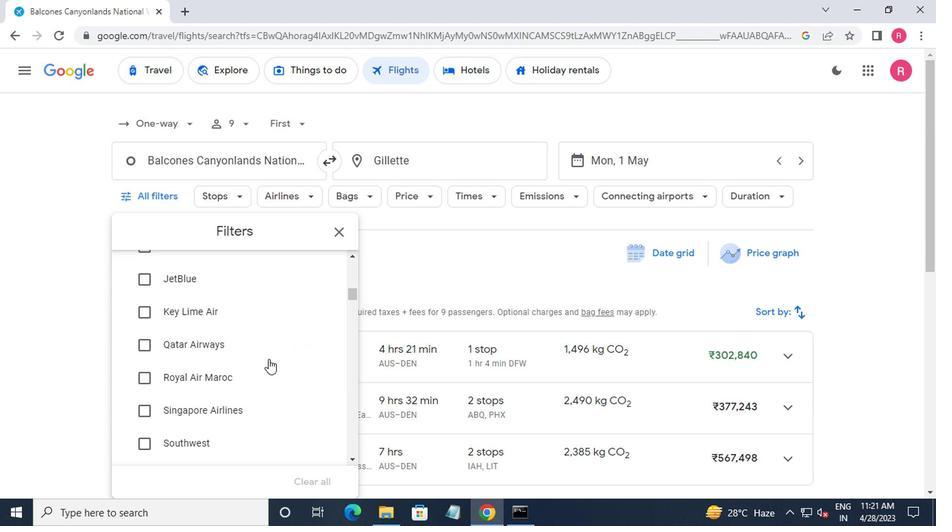 
Action: Mouse scrolled (265, 359) with delta (0, 0)
Screenshot: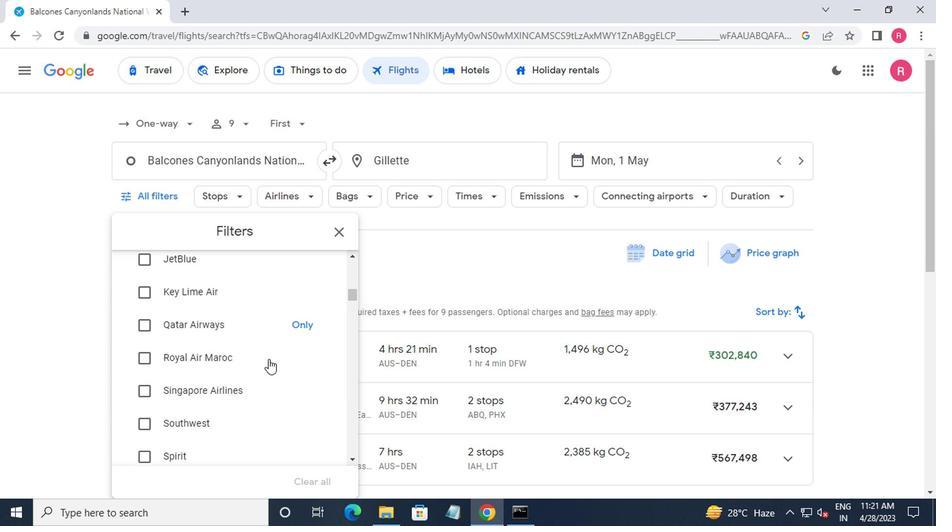 
Action: Mouse moved to (293, 309)
Screenshot: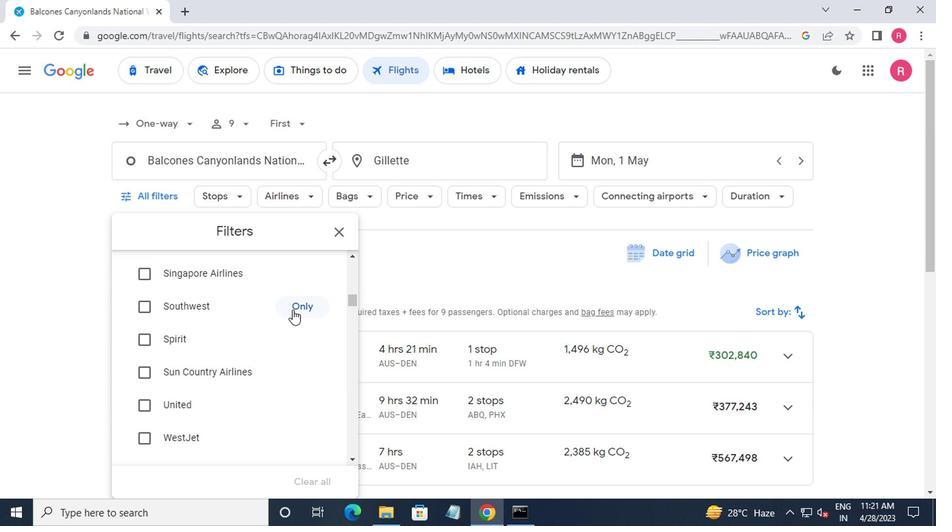 
Action: Mouse pressed left at (293, 309)
Screenshot: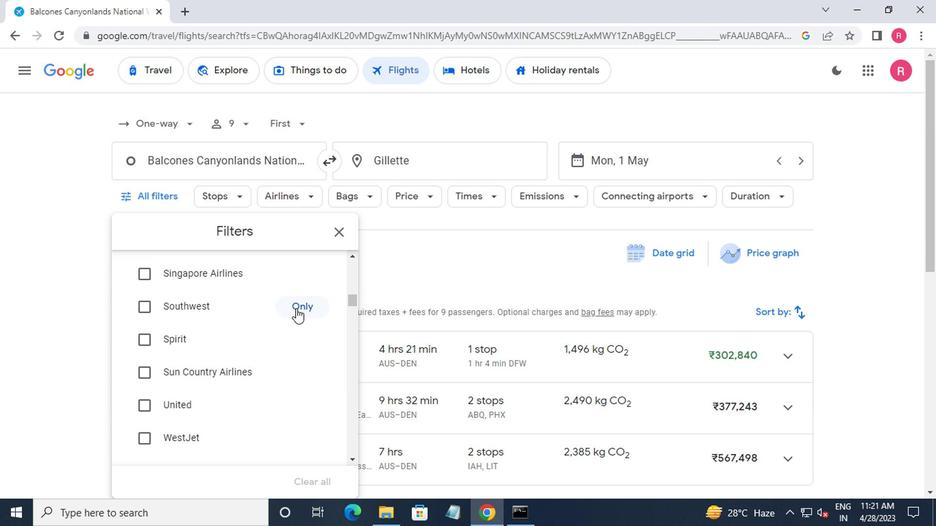 
Action: Mouse moved to (286, 318)
Screenshot: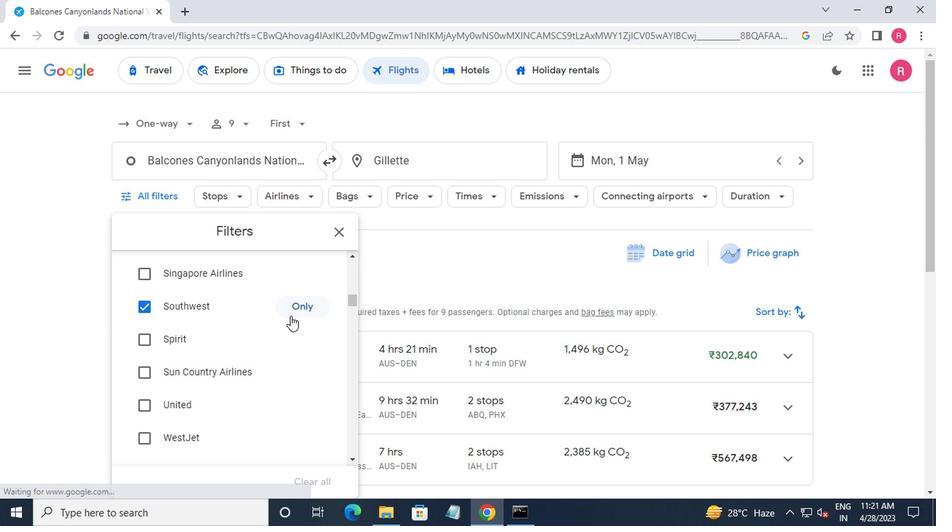 
Action: Mouse scrolled (286, 318) with delta (0, 0)
Screenshot: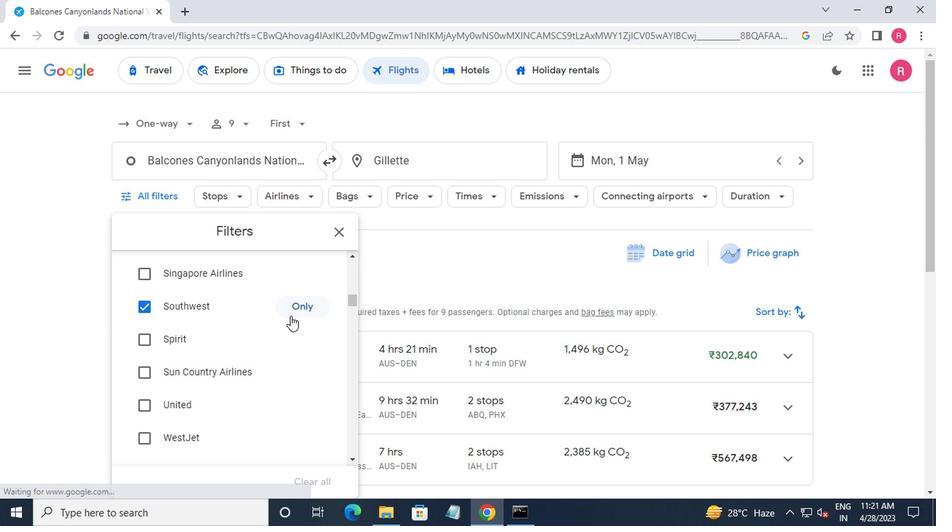 
Action: Mouse scrolled (286, 318) with delta (0, 0)
Screenshot: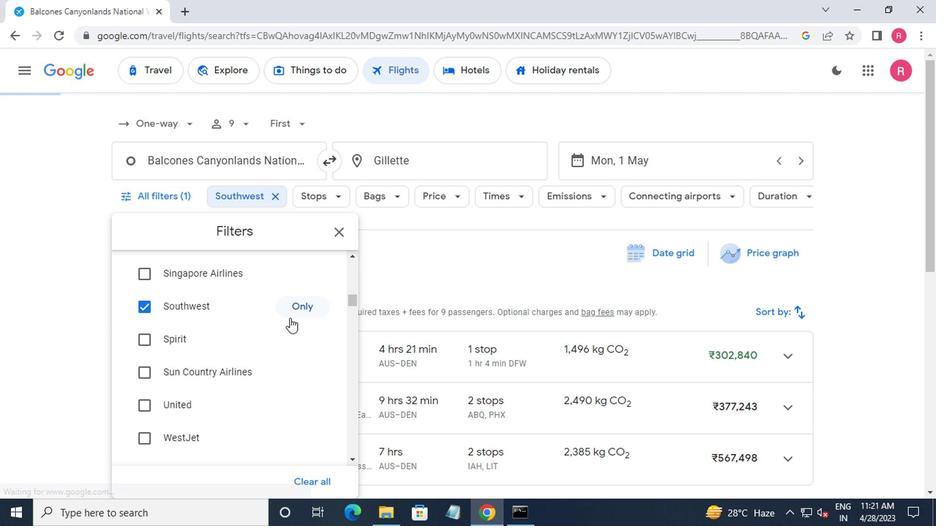 
Action: Mouse moved to (318, 396)
Screenshot: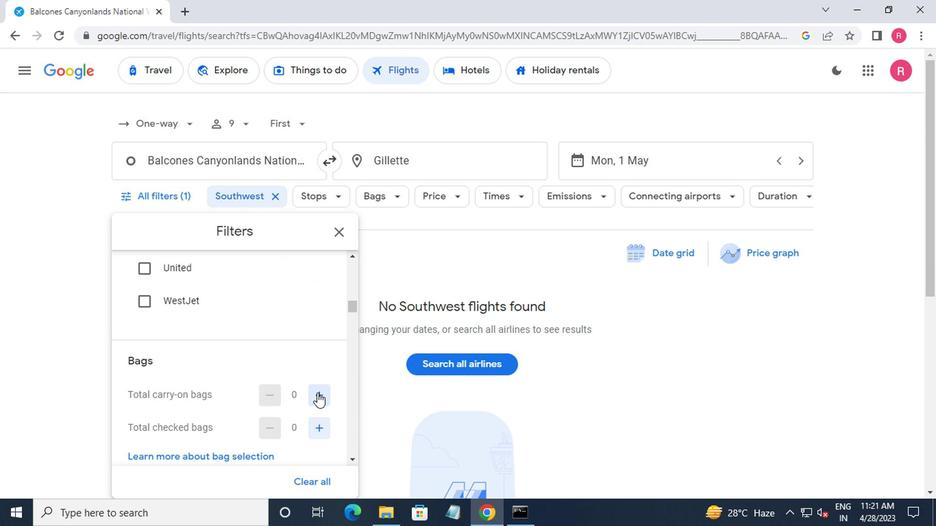 
Action: Mouse pressed left at (318, 396)
Screenshot: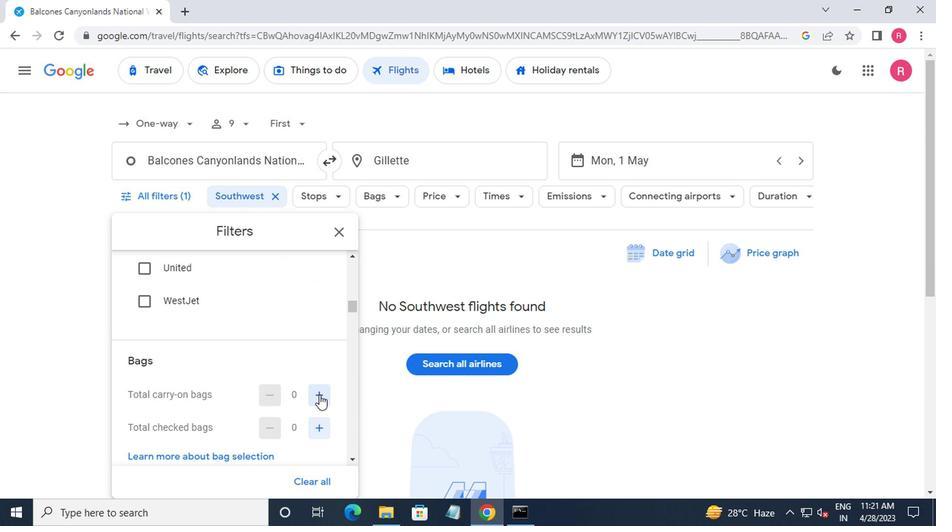 
Action: Mouse scrolled (318, 395) with delta (0, 0)
Screenshot: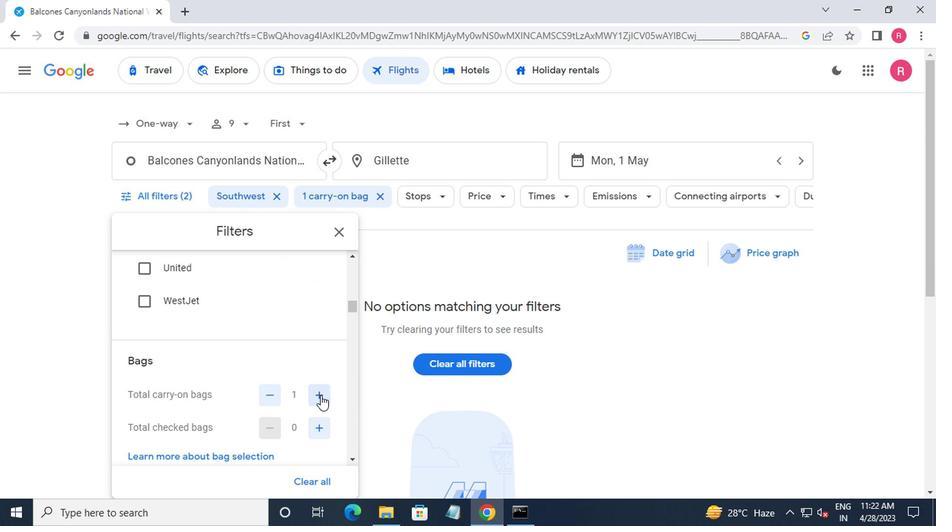 
Action: Mouse scrolled (318, 395) with delta (0, 0)
Screenshot: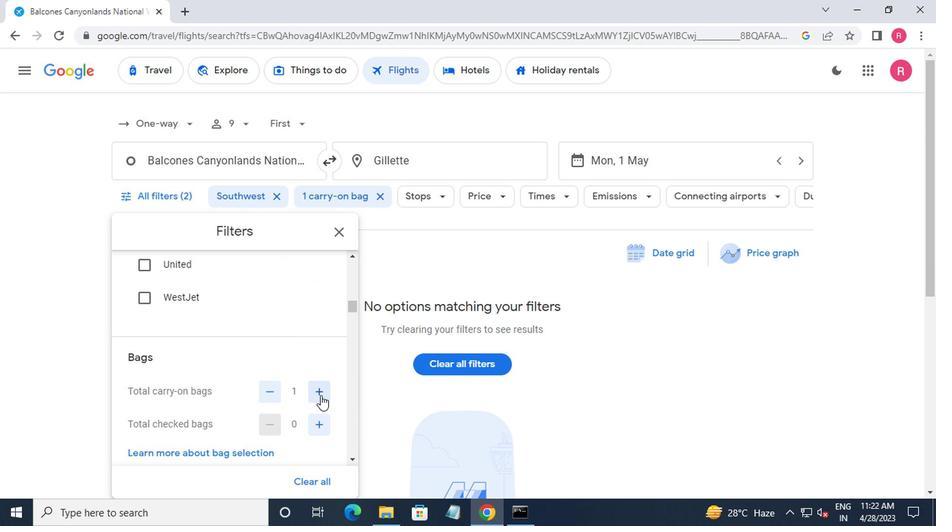 
Action: Mouse scrolled (318, 396) with delta (0, 0)
Screenshot: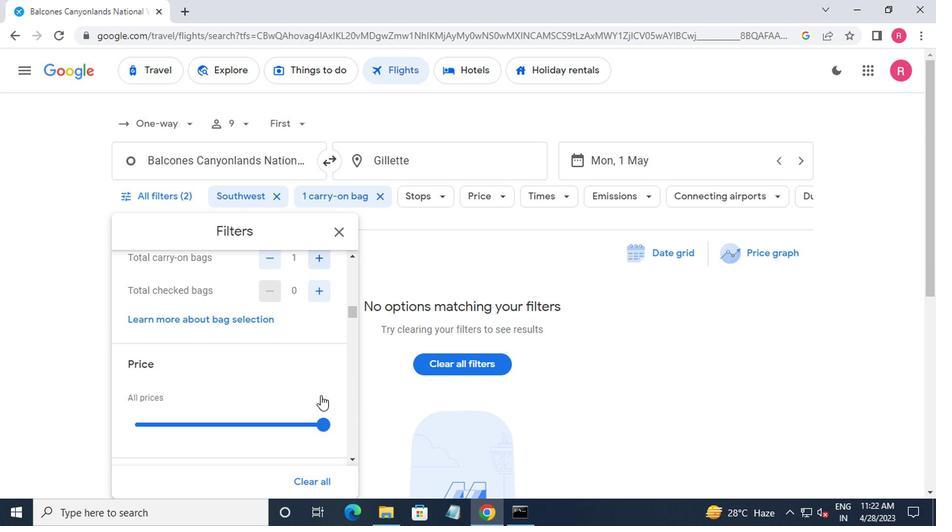 
Action: Mouse moved to (296, 356)
Screenshot: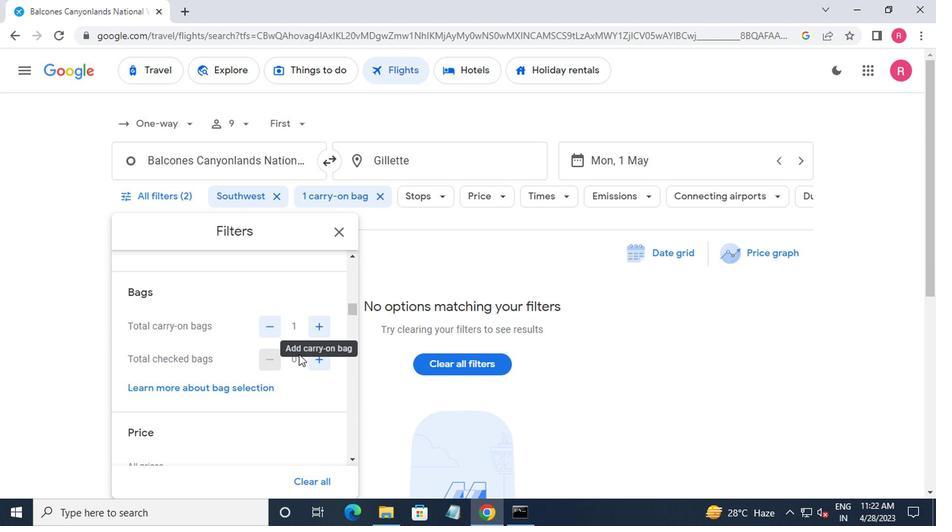 
Action: Mouse scrolled (296, 355) with delta (0, 0)
Screenshot: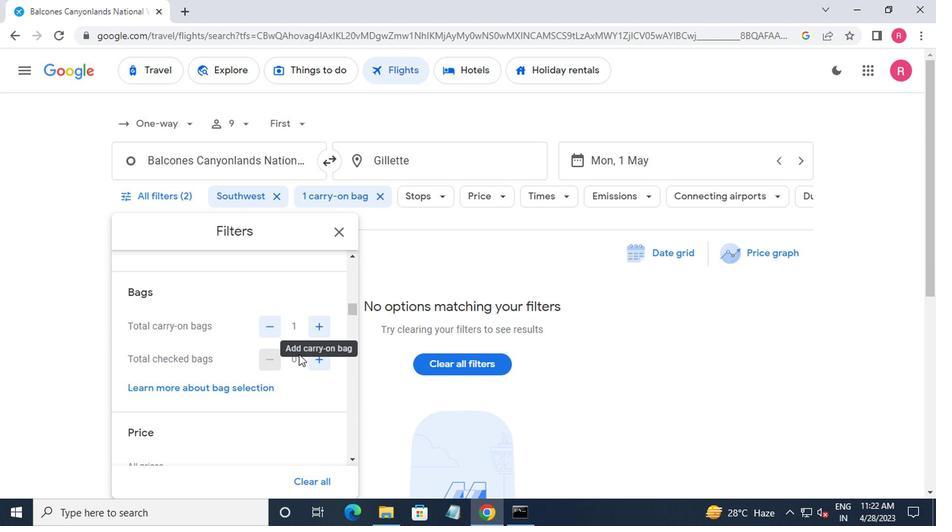 
Action: Mouse moved to (296, 374)
Screenshot: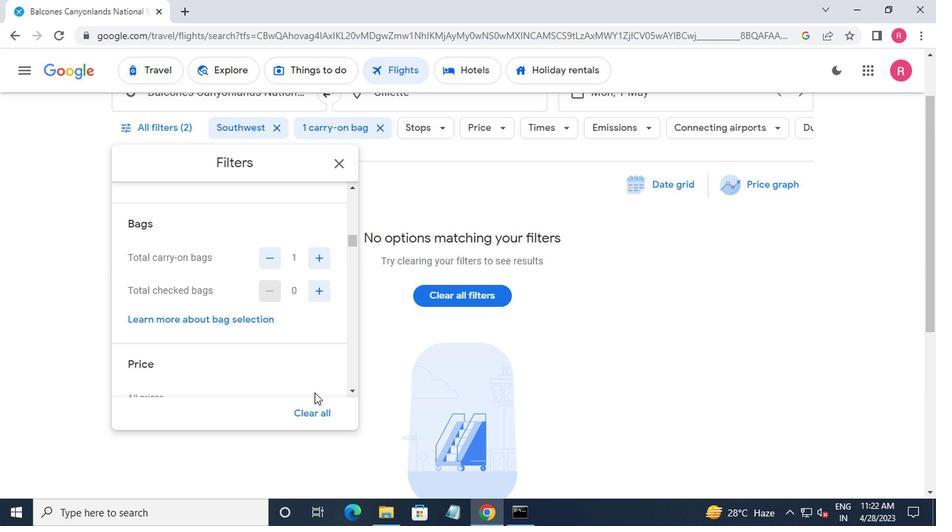 
Action: Mouse scrolled (296, 373) with delta (0, 0)
Screenshot: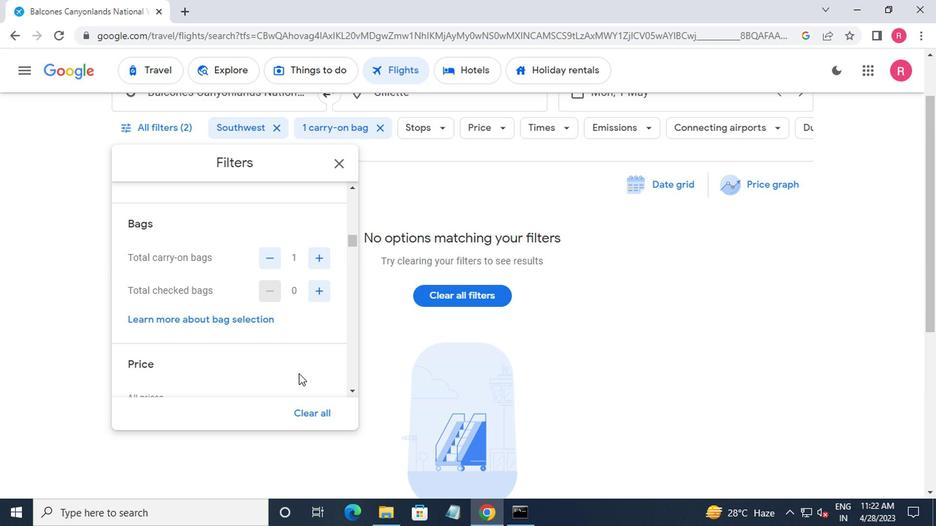 
Action: Mouse moved to (312, 355)
Screenshot: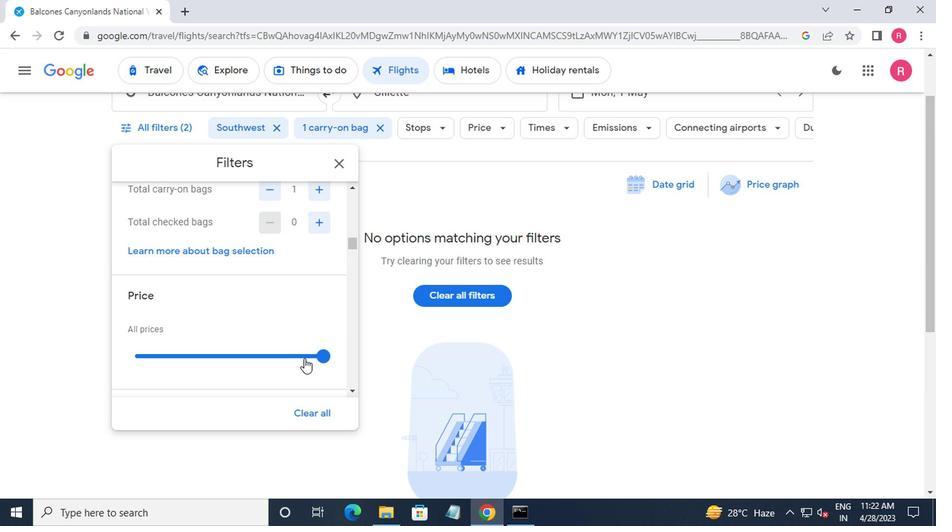 
Action: Mouse pressed left at (312, 355)
Screenshot: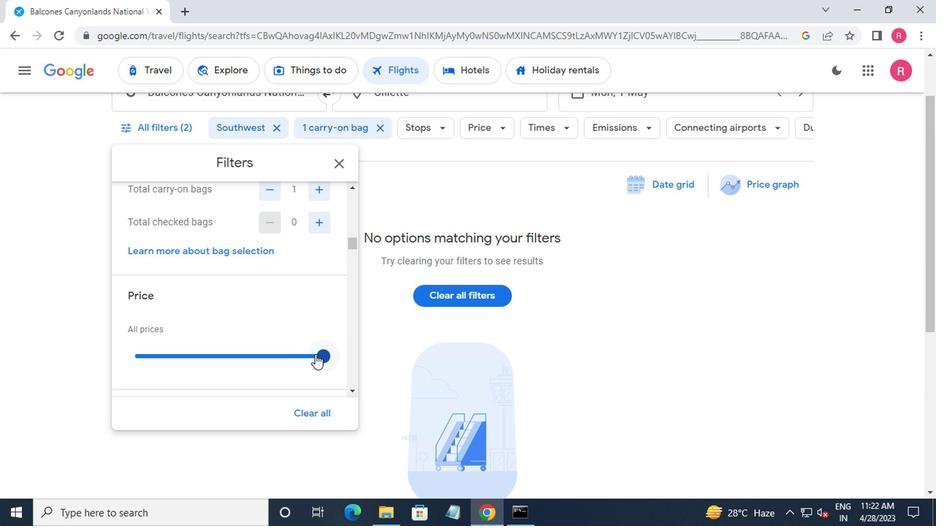 
Action: Mouse moved to (133, 341)
Screenshot: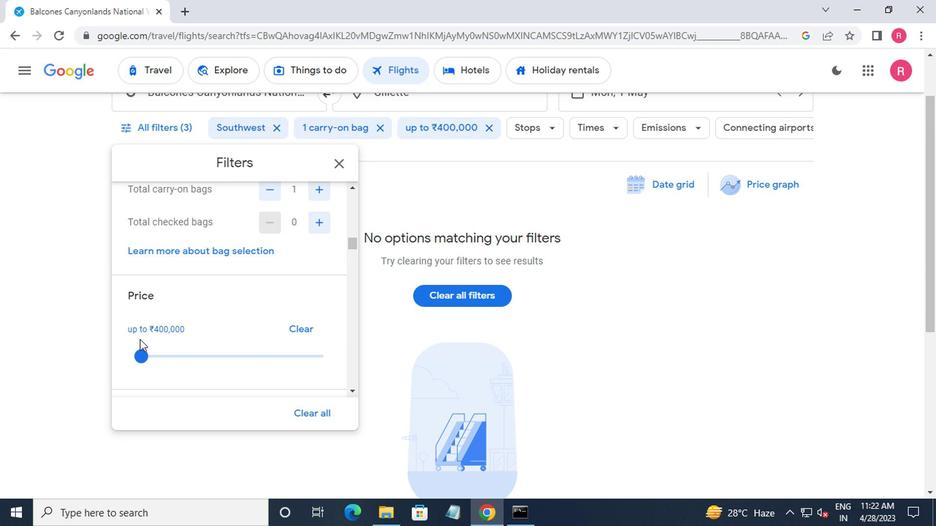 
Action: Mouse scrolled (133, 341) with delta (0, 0)
Screenshot: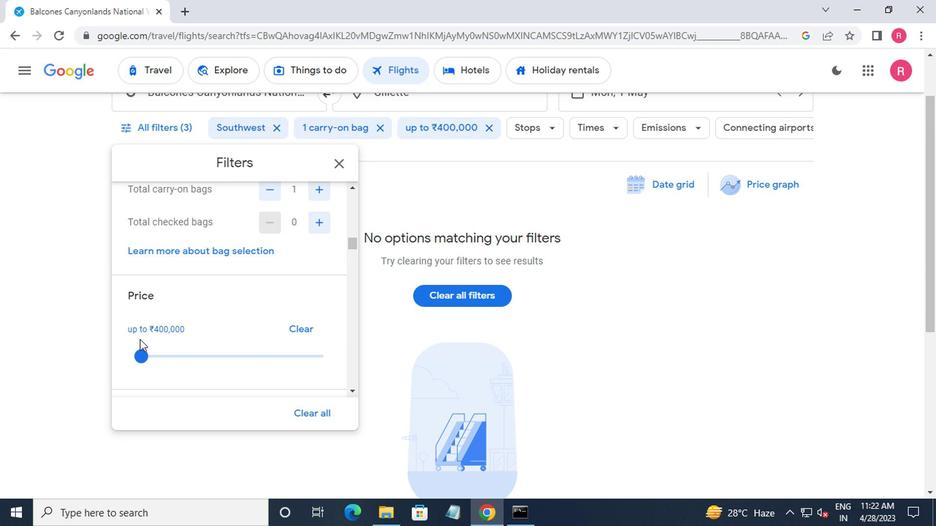 
Action: Mouse moved to (131, 343)
Screenshot: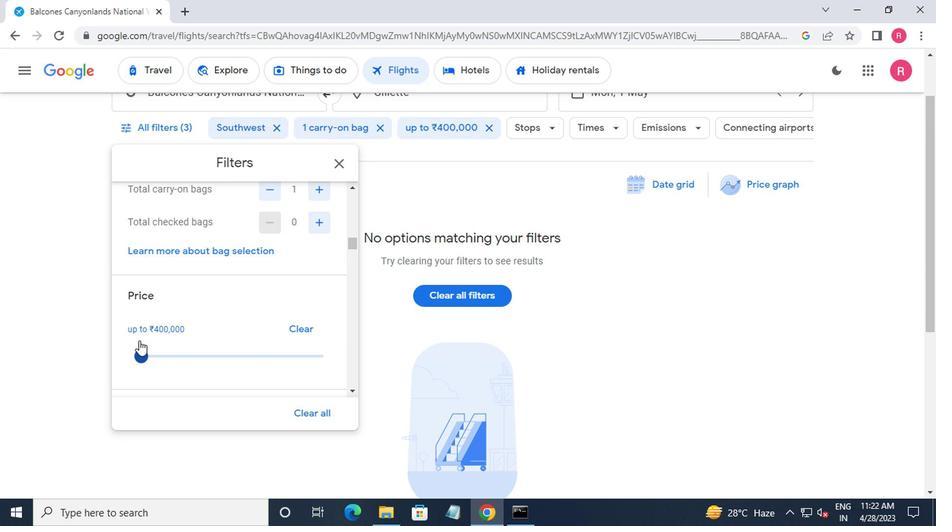 
Action: Mouse scrolled (131, 342) with delta (0, 0)
Screenshot: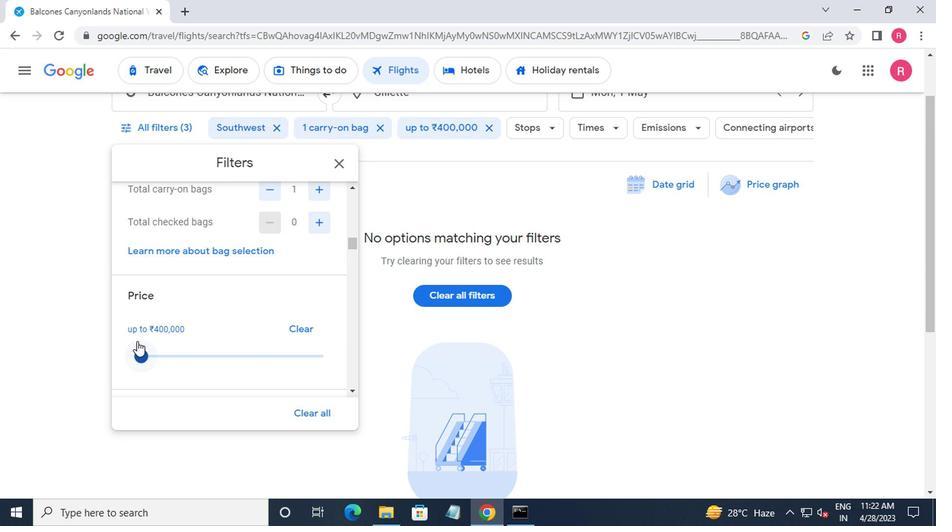 
Action: Mouse moved to (138, 340)
Screenshot: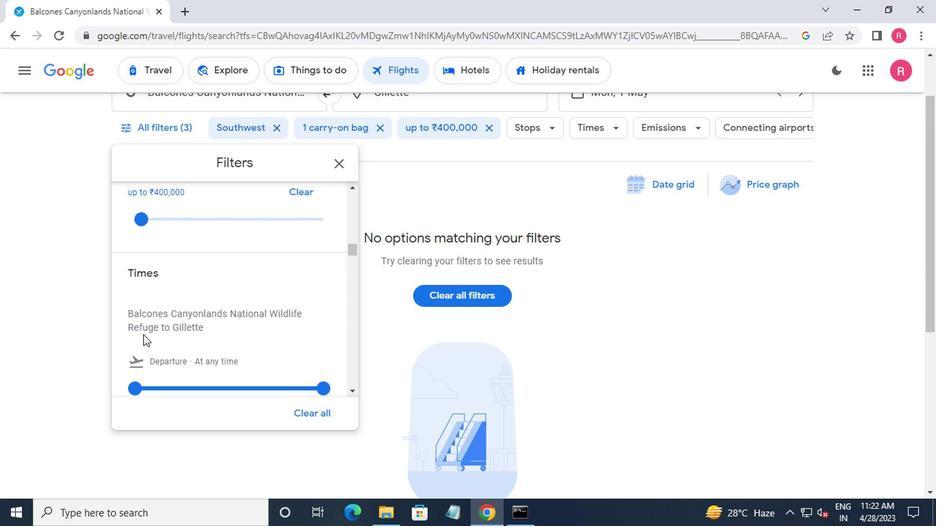 
Action: Mouse scrolled (138, 340) with delta (0, 0)
Screenshot: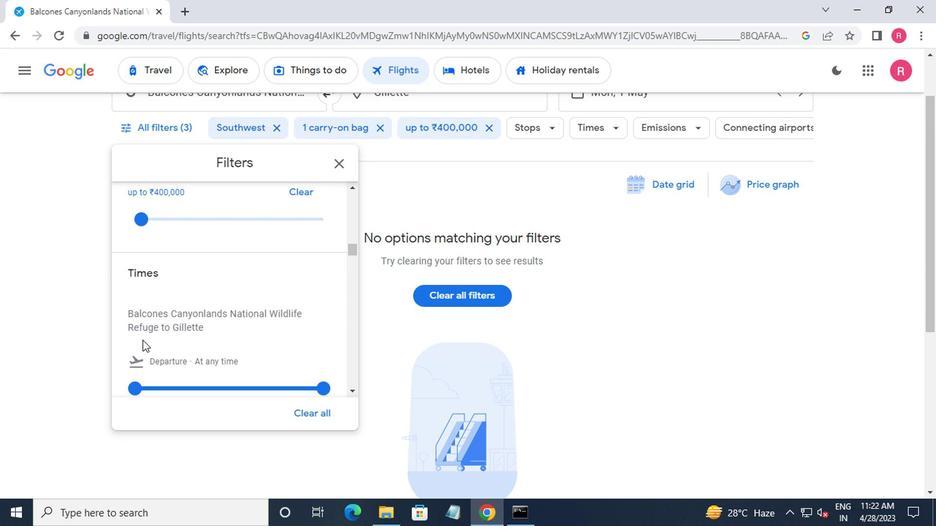 
Action: Mouse moved to (124, 326)
Screenshot: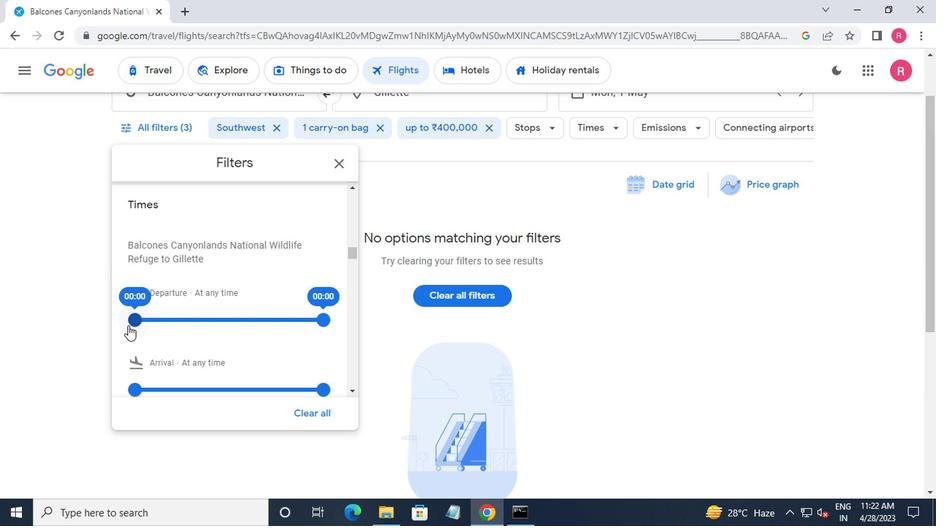 
Action: Mouse pressed left at (124, 326)
Screenshot: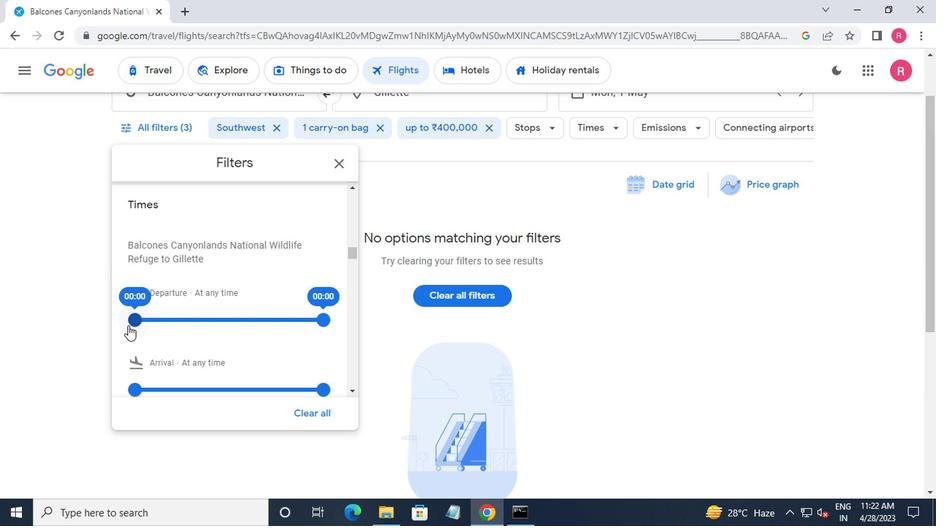 
Action: Mouse moved to (315, 321)
Screenshot: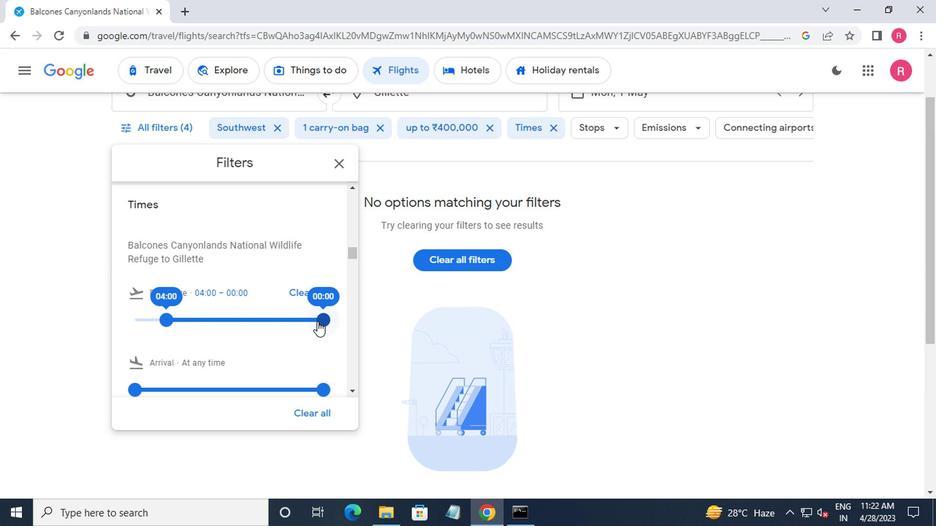 
Action: Mouse pressed left at (315, 321)
Screenshot: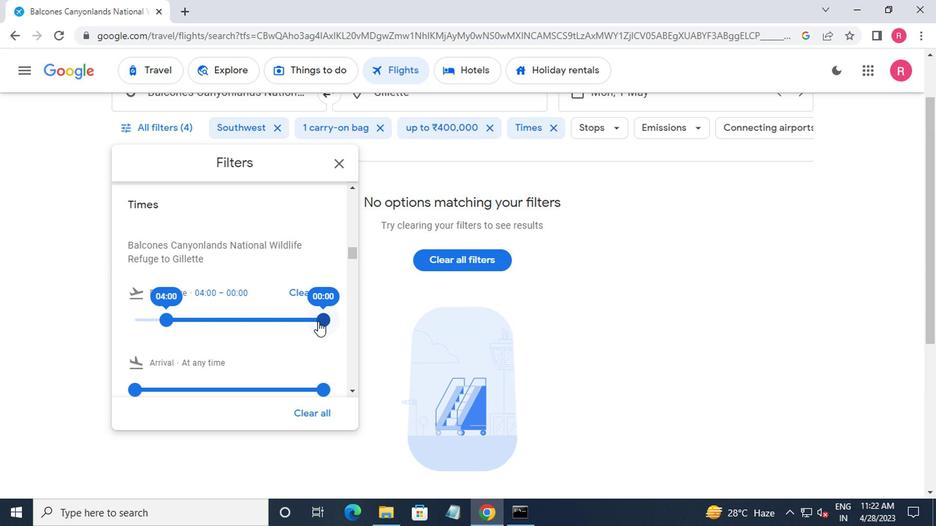 
Action: Mouse moved to (321, 385)
Screenshot: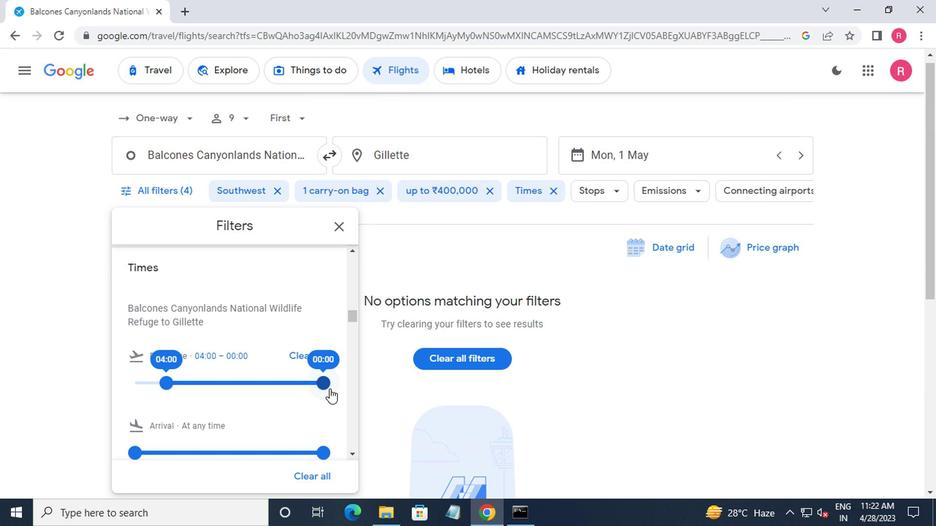 
Action: Mouse pressed left at (321, 385)
Screenshot: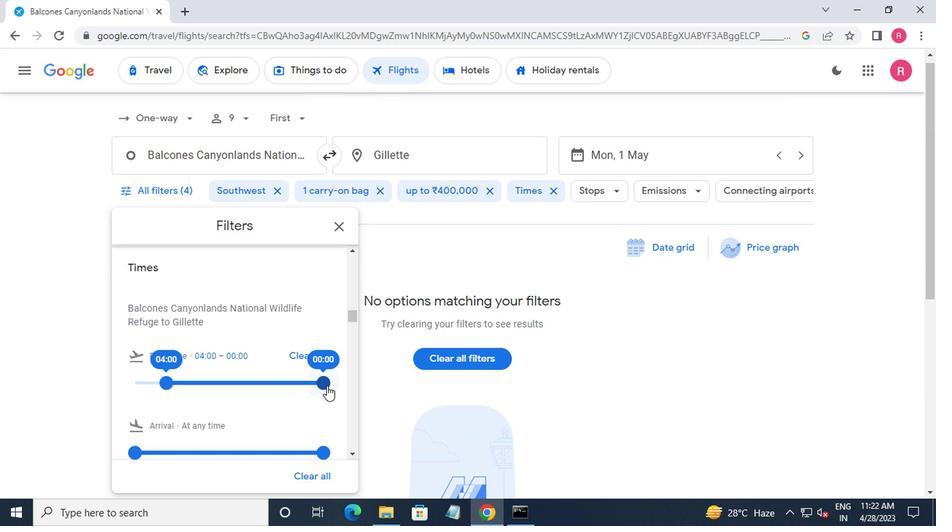 
Action: Mouse moved to (331, 228)
Screenshot: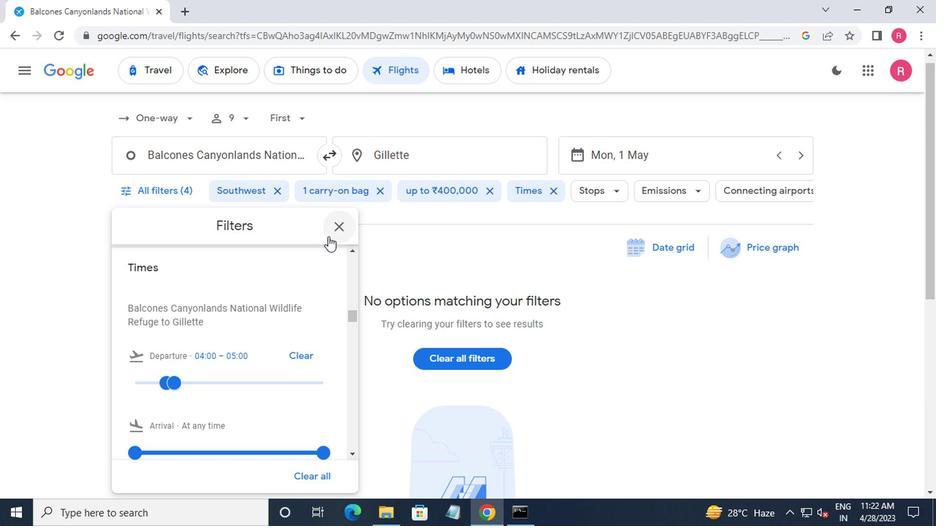 
Action: Mouse pressed left at (331, 228)
Screenshot: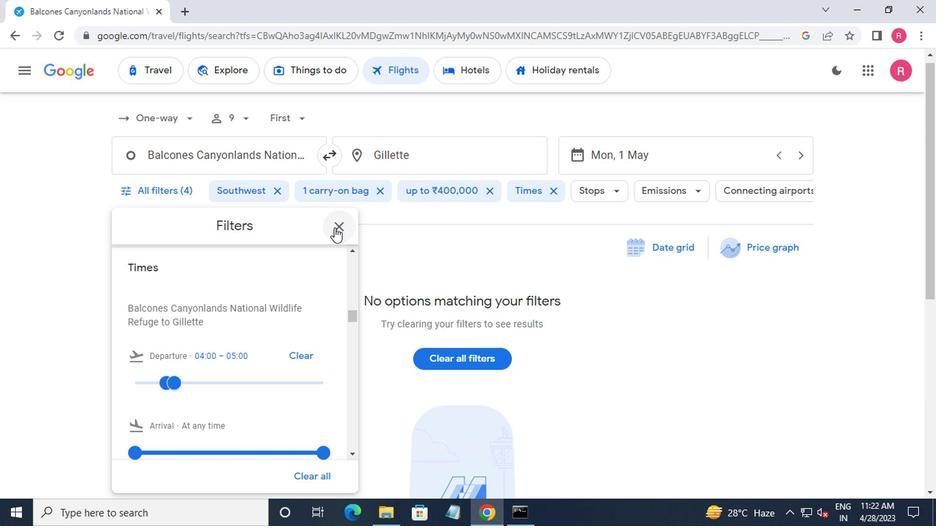 
